 Task: Look for space in Gotenba, Japan from 15th August, 2023 to 20th August, 2023 for 1 adult in price range Rs.5000 to Rs.10000. Place can be private room with 1  bedroom having 1 bed and 1 bathroom. Property type can be house, flat, guest house, hotel. Booking option can be shelf check-in. Required host language is English.
Action: Mouse moved to (517, 116)
Screenshot: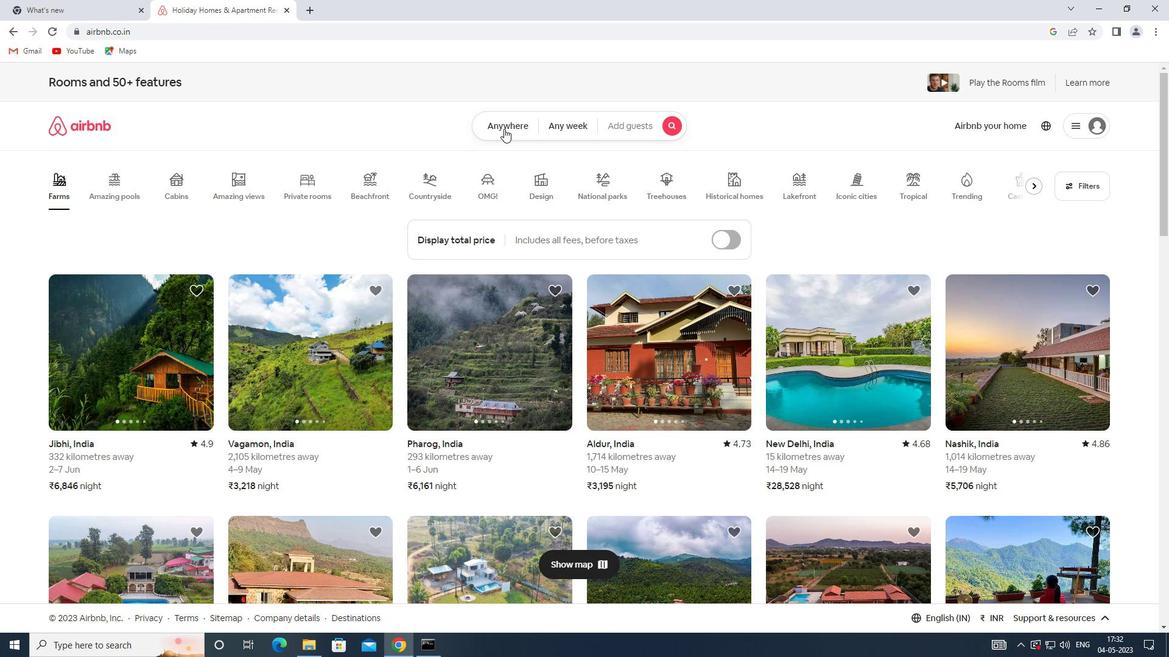 
Action: Mouse pressed left at (517, 116)
Screenshot: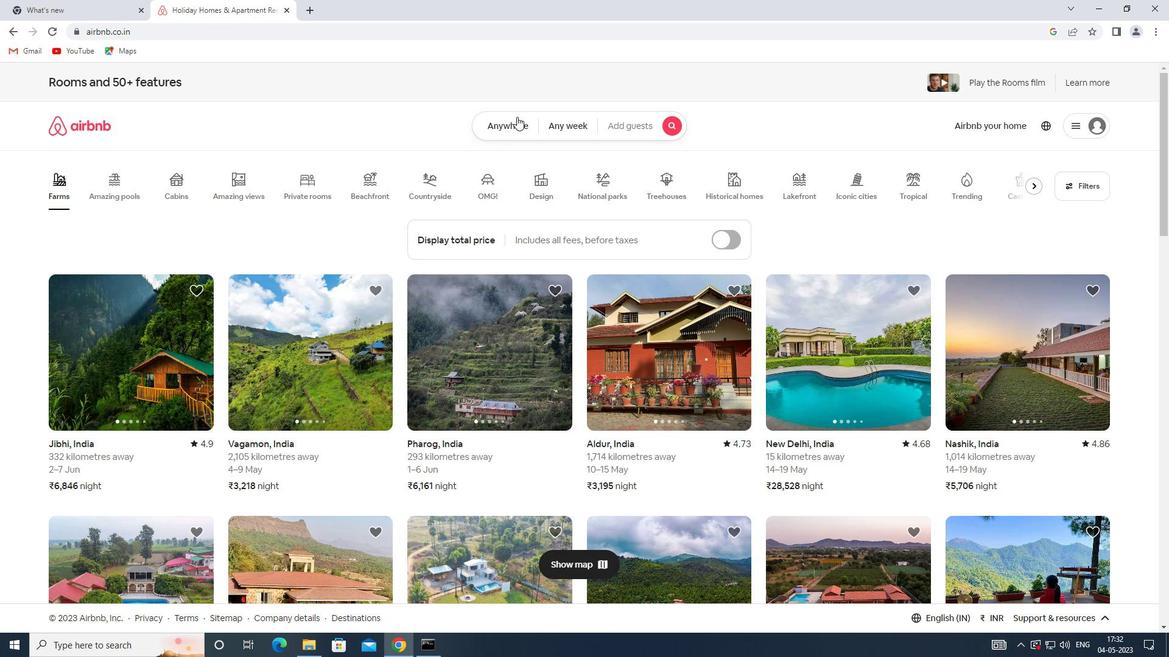 
Action: Mouse moved to (431, 169)
Screenshot: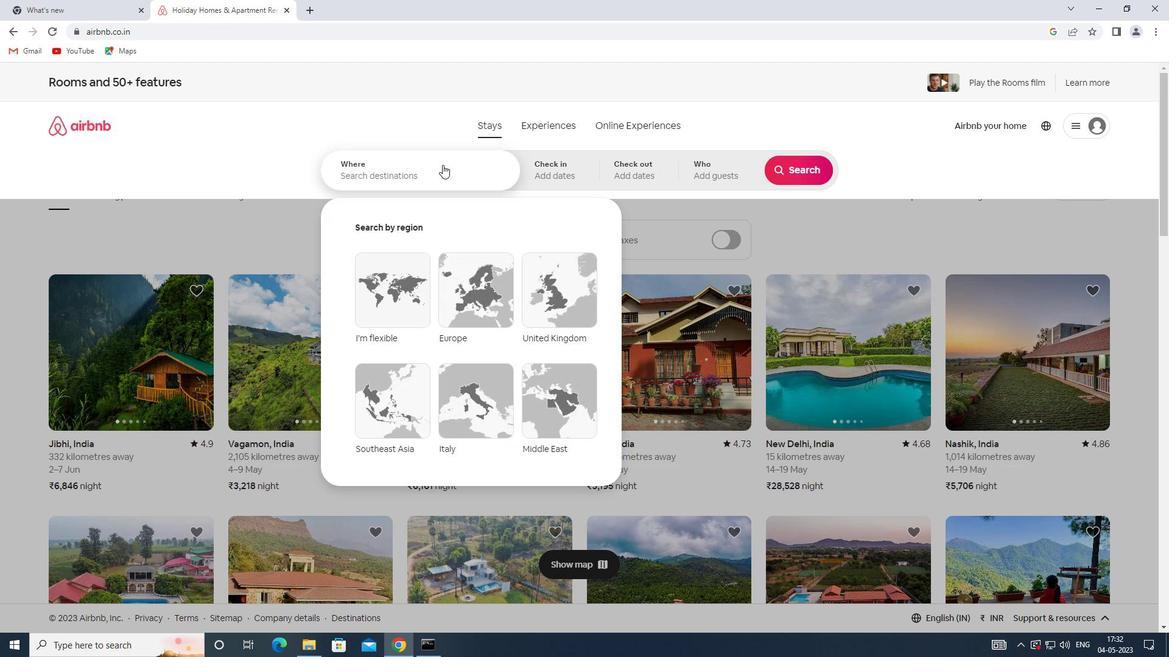 
Action: Mouse pressed left at (431, 169)
Screenshot: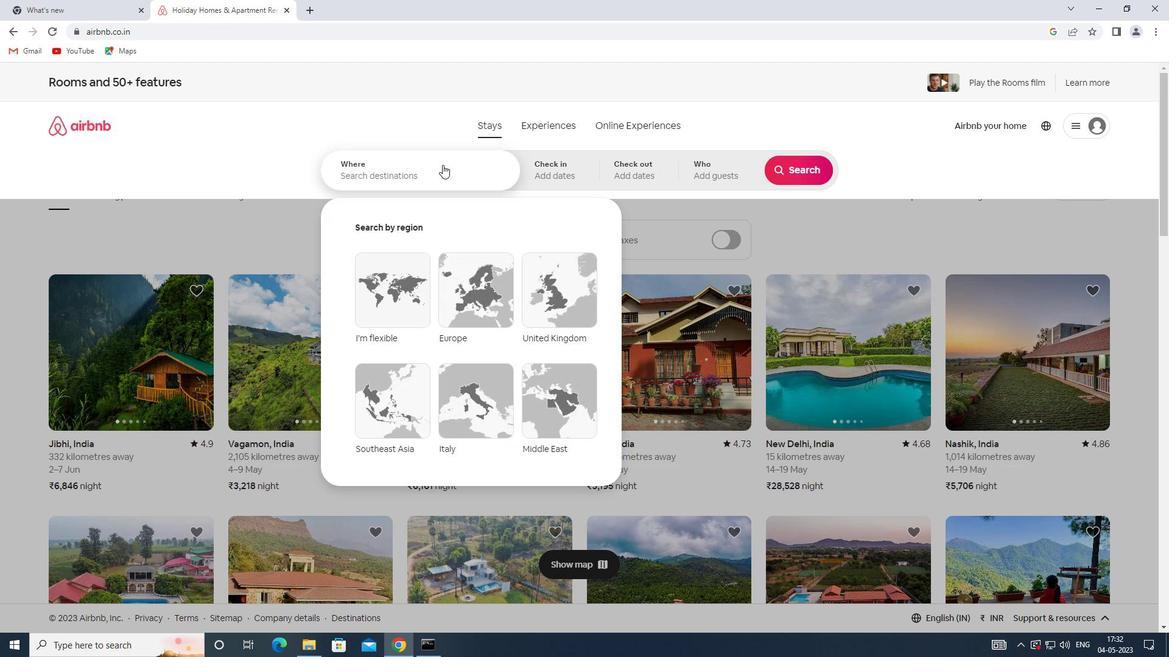 
Action: Key pressed <Key.shift><Key.shift><Key.shift><Key.shift><Key.shift><Key.shift><Key.shift><Key.shift><Key.shift><Key.shift><Key.shift><Key.shift><Key.shift>GOTENBA,<Key.shift>JAPAN
Screenshot: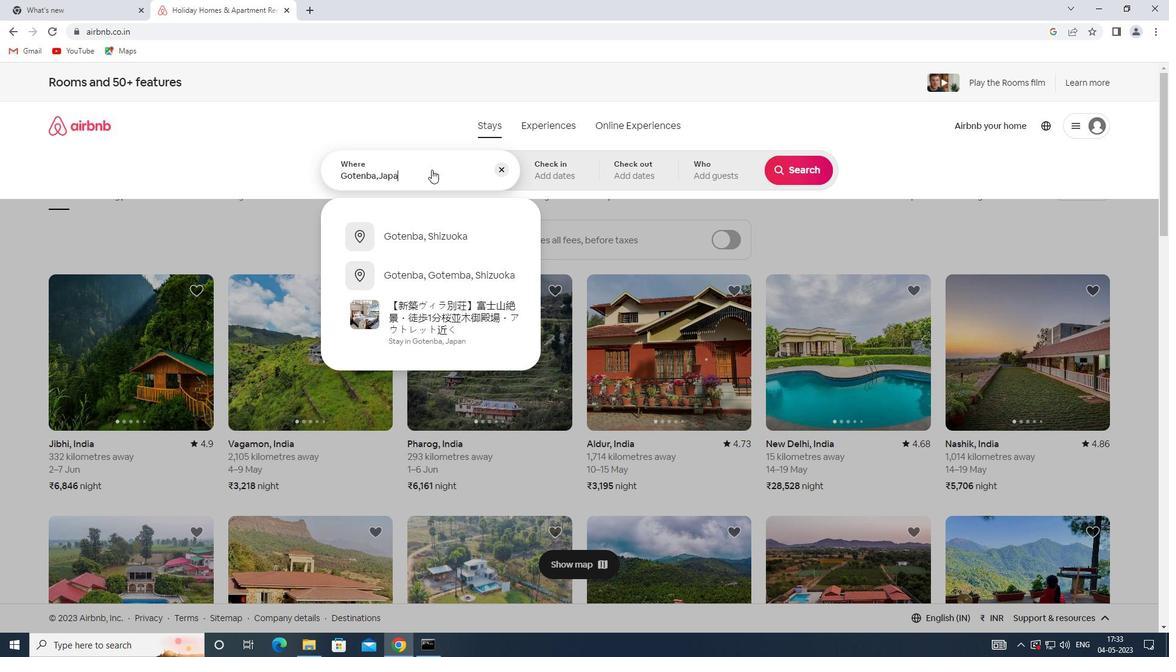 
Action: Mouse moved to (553, 160)
Screenshot: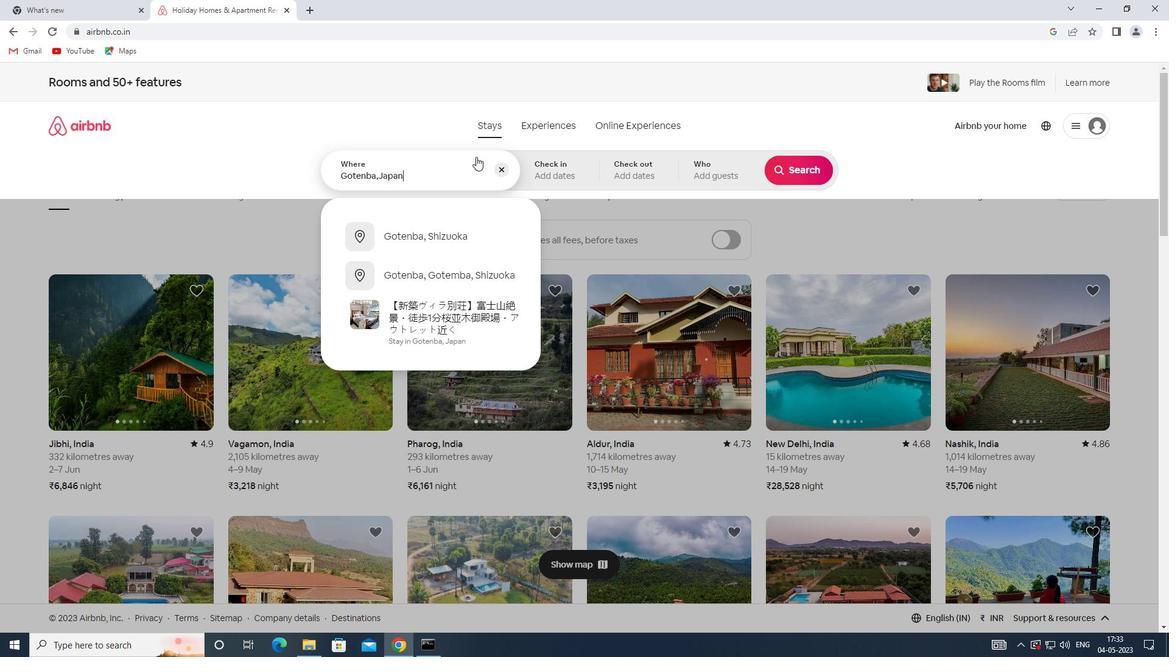 
Action: Mouse pressed left at (553, 160)
Screenshot: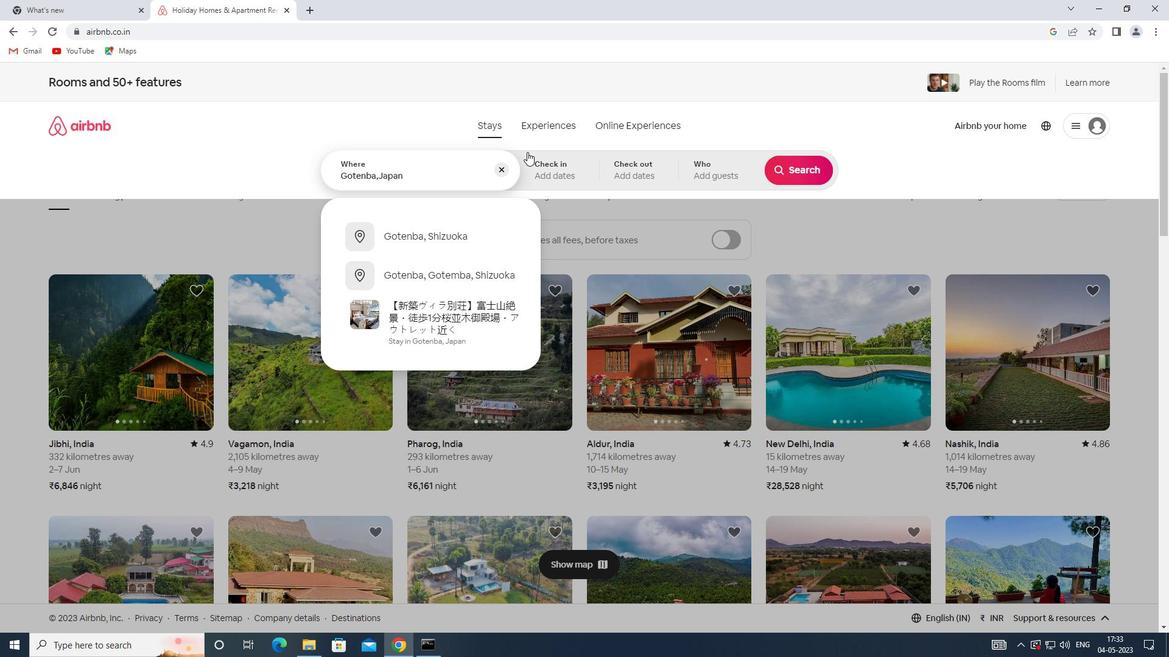 
Action: Mouse moved to (789, 265)
Screenshot: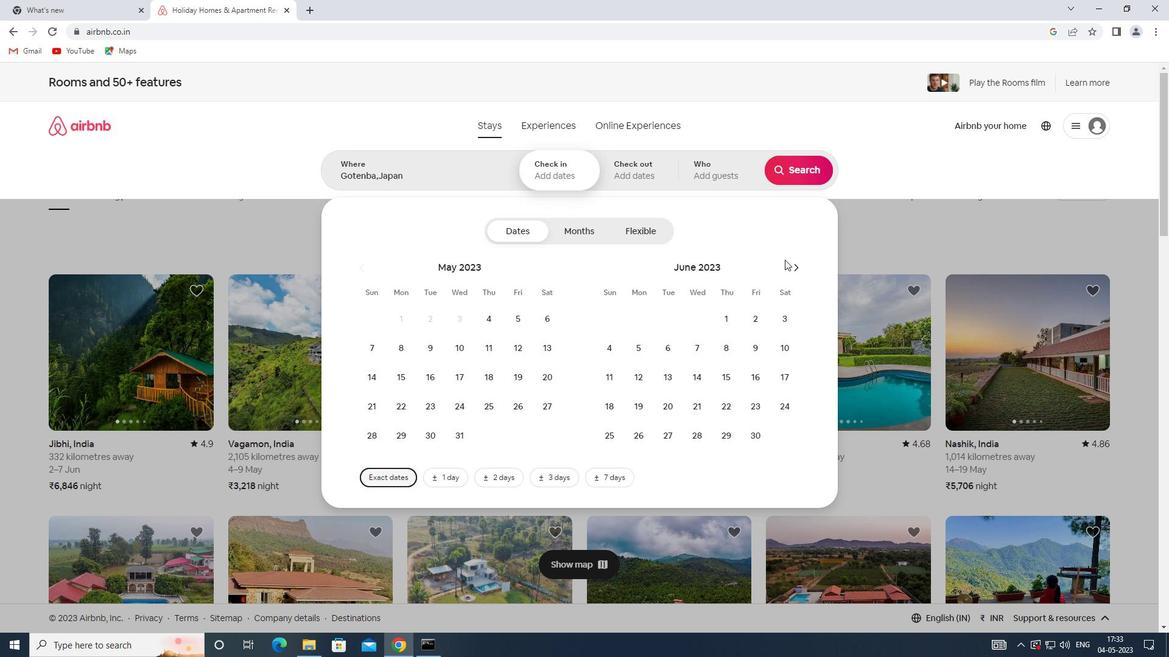 
Action: Mouse pressed left at (789, 265)
Screenshot: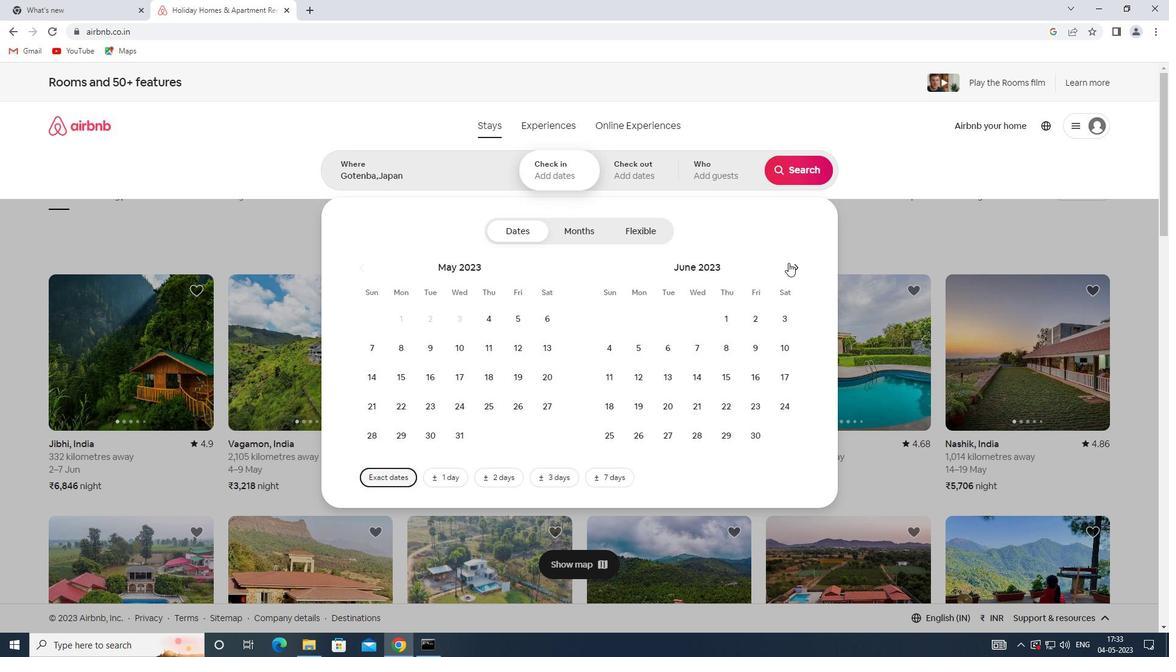 
Action: Mouse pressed left at (789, 265)
Screenshot: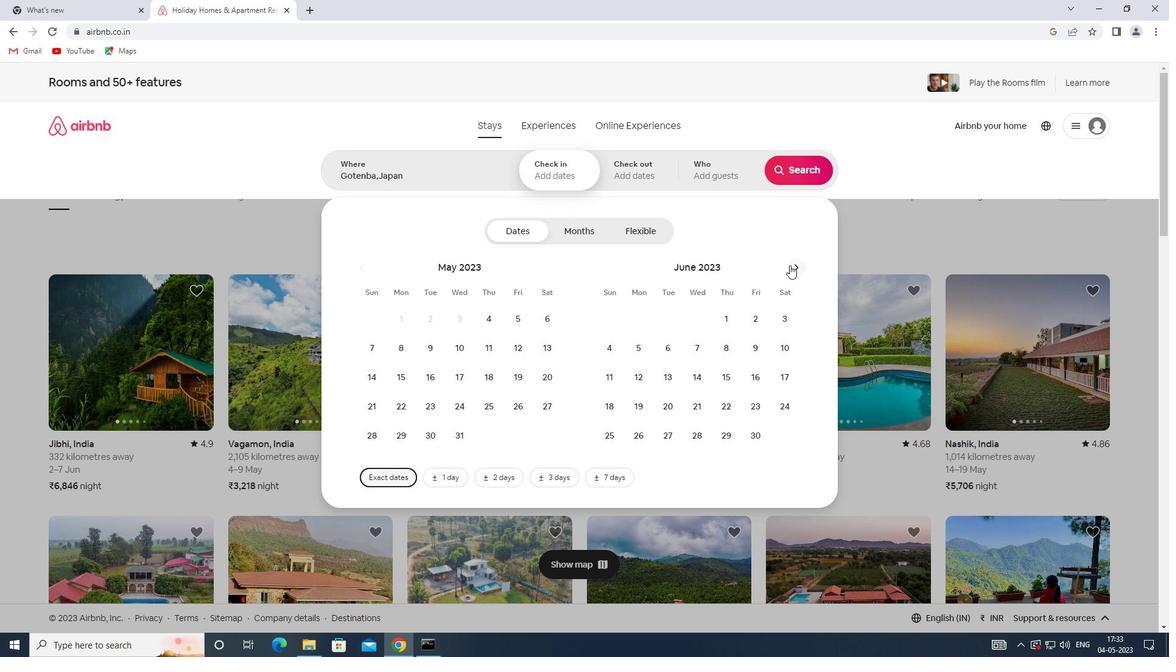 
Action: Mouse moved to (664, 372)
Screenshot: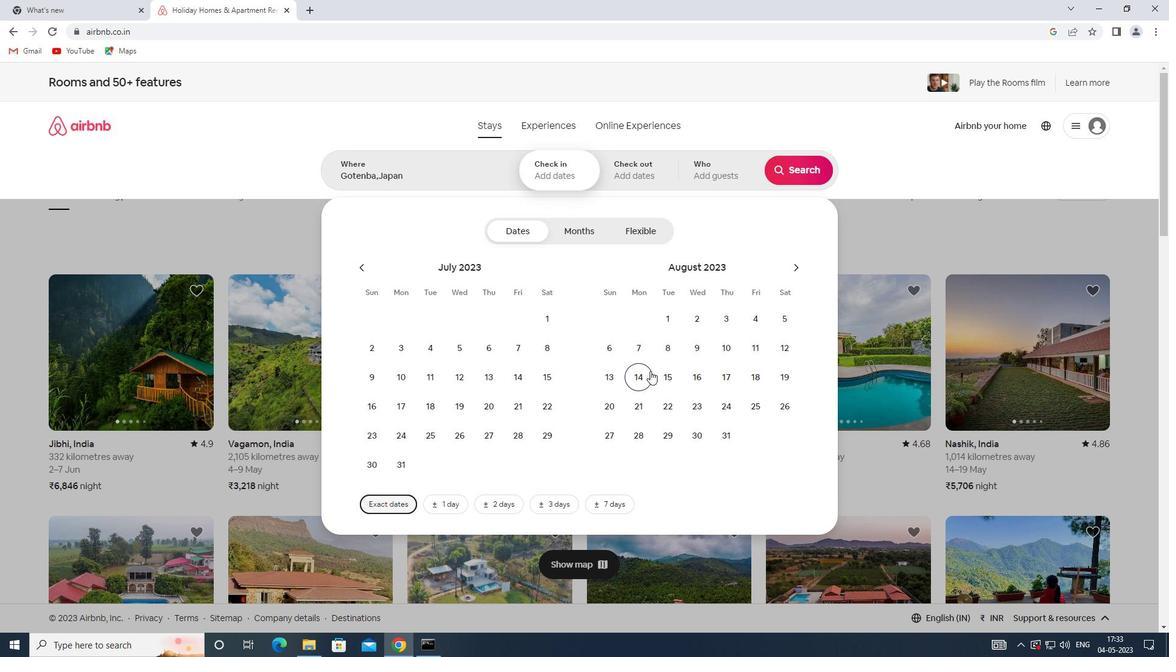 
Action: Mouse pressed left at (664, 372)
Screenshot: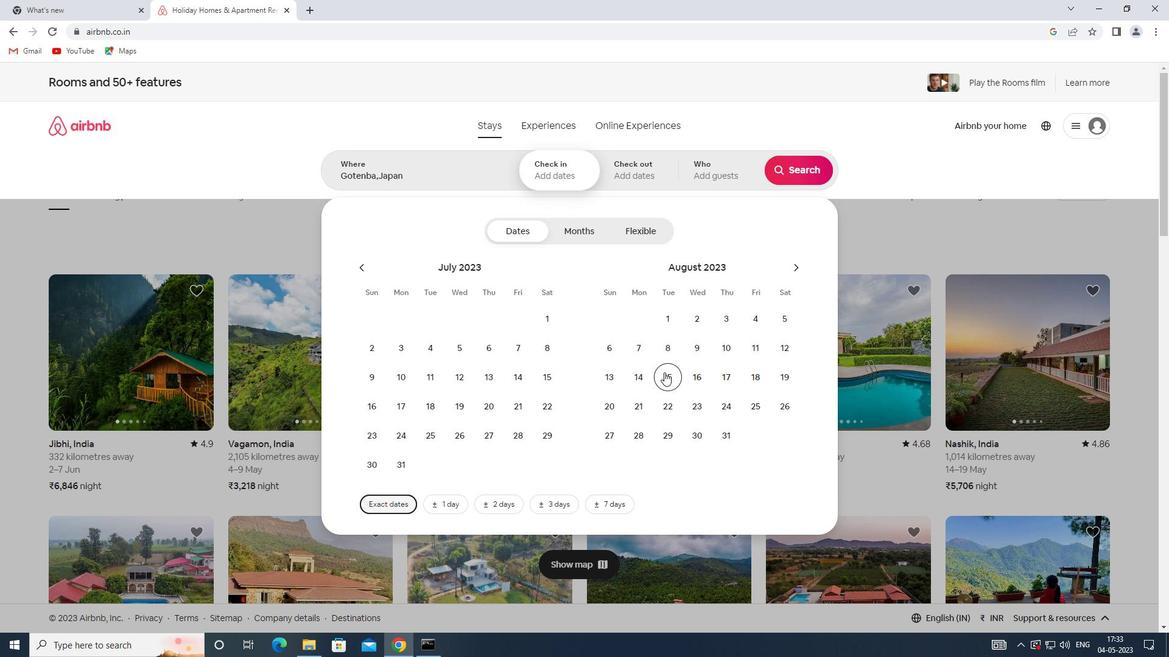 
Action: Mouse moved to (607, 401)
Screenshot: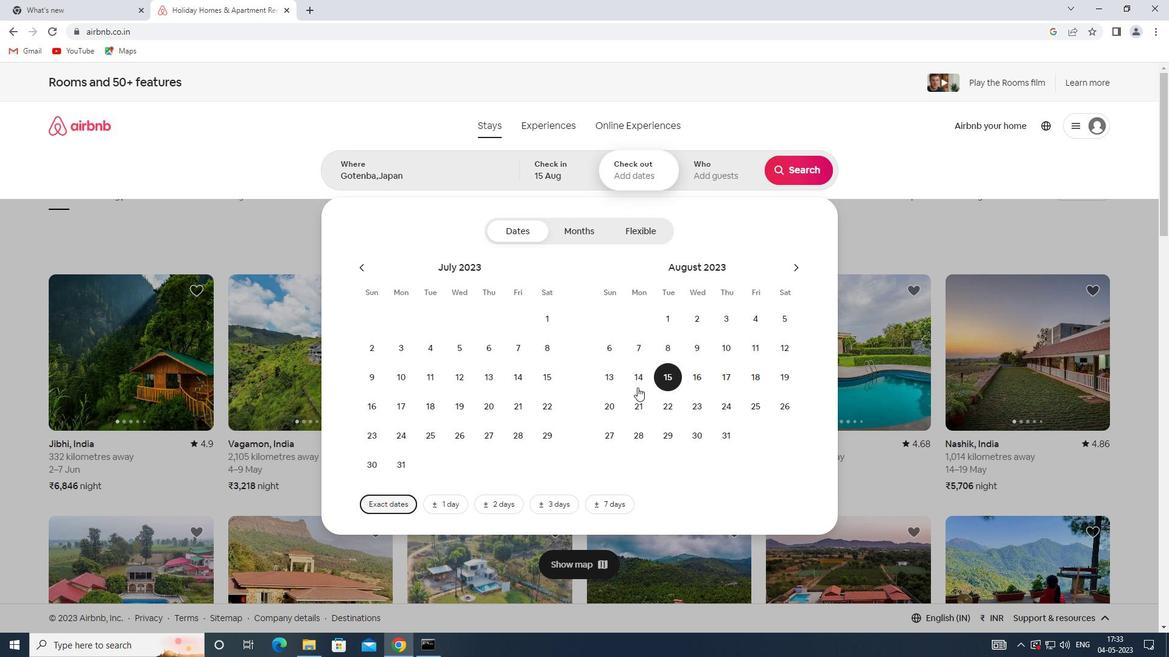 
Action: Mouse pressed left at (607, 401)
Screenshot: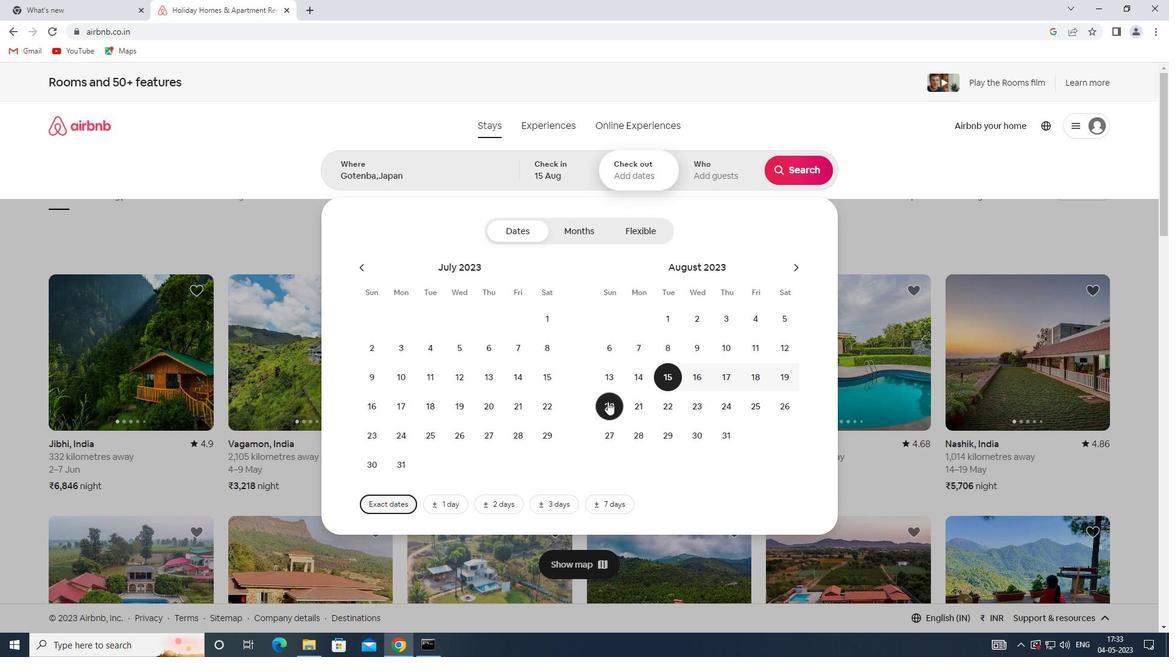 
Action: Mouse moved to (718, 169)
Screenshot: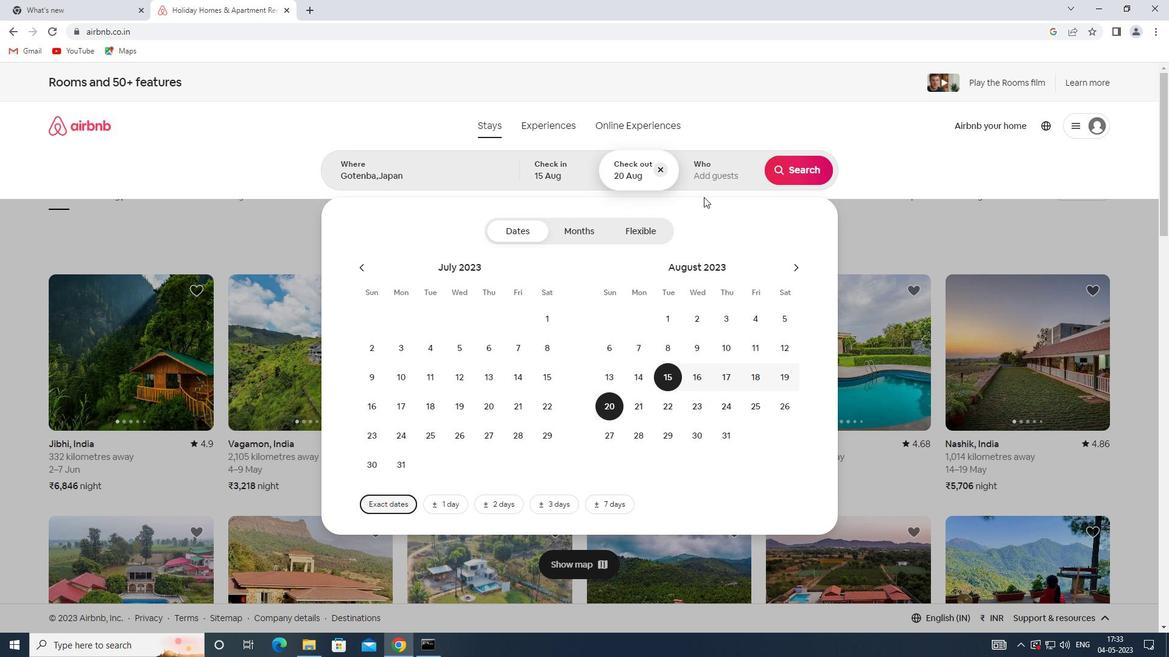 
Action: Mouse pressed left at (718, 169)
Screenshot: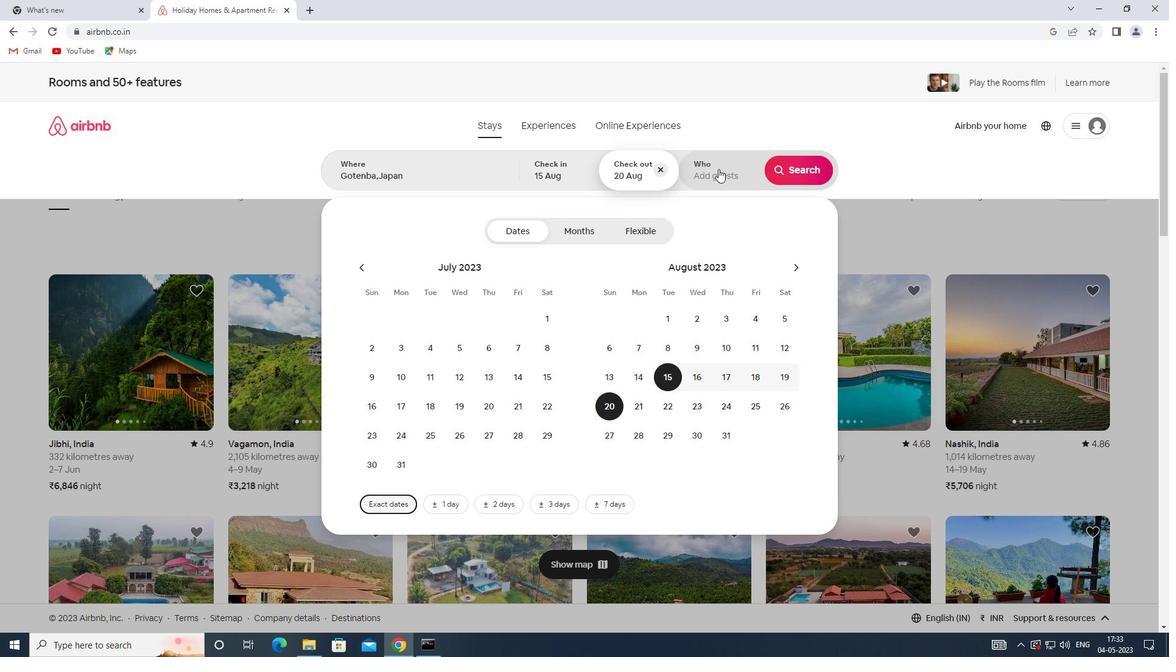 
Action: Mouse moved to (799, 238)
Screenshot: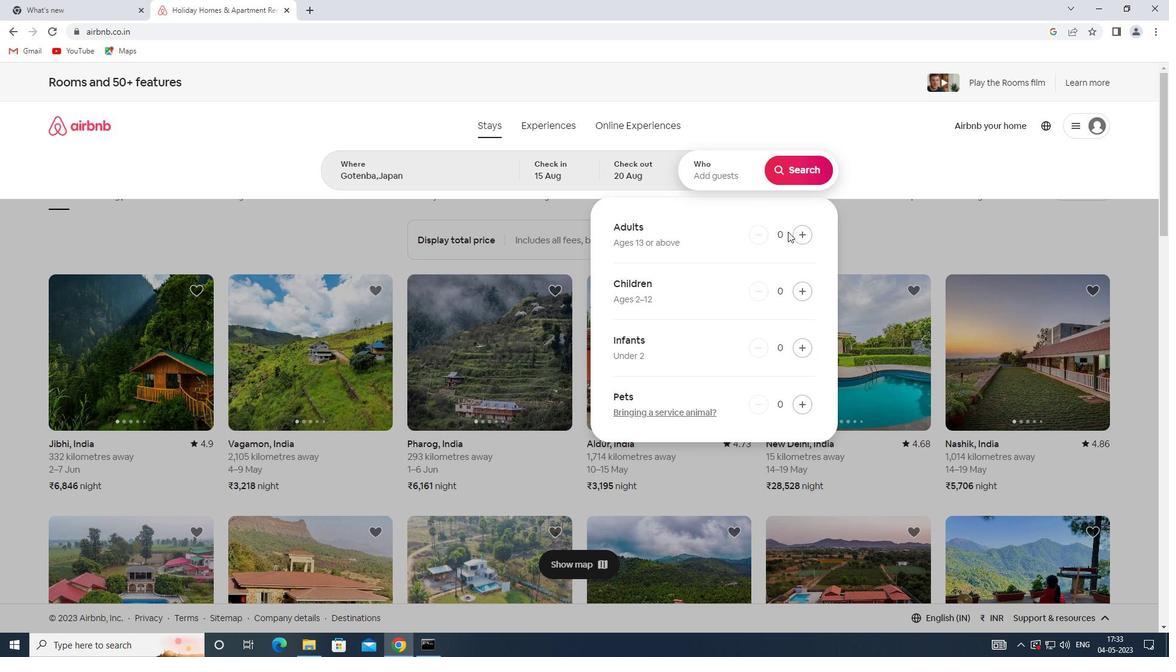 
Action: Mouse pressed left at (799, 238)
Screenshot: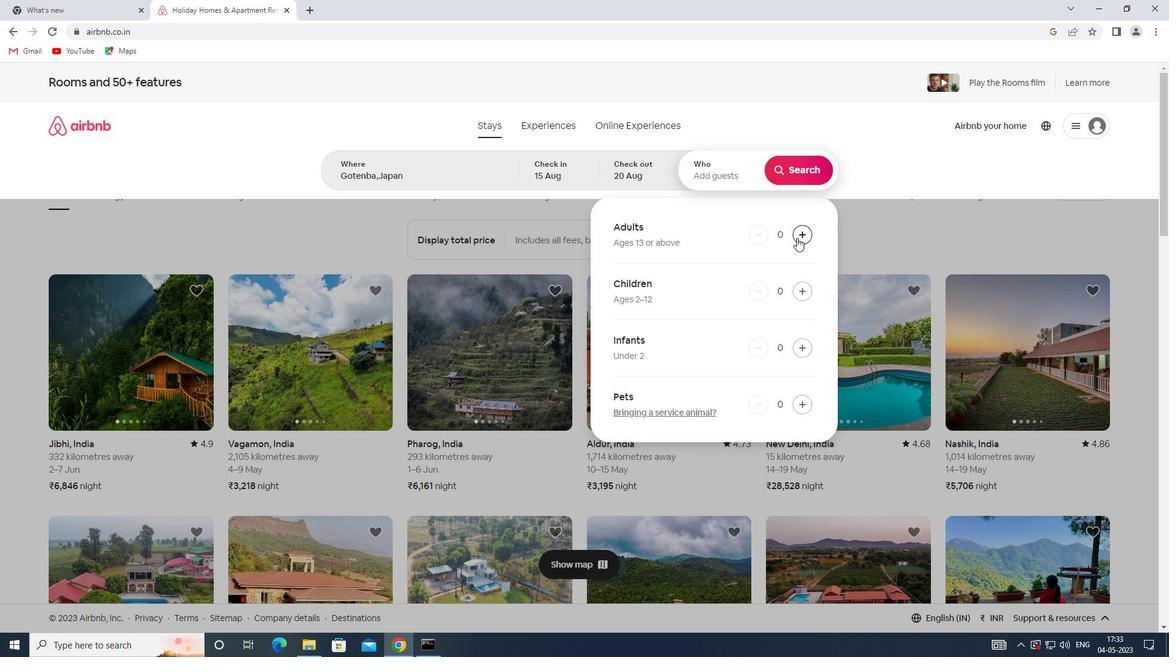 
Action: Mouse moved to (800, 173)
Screenshot: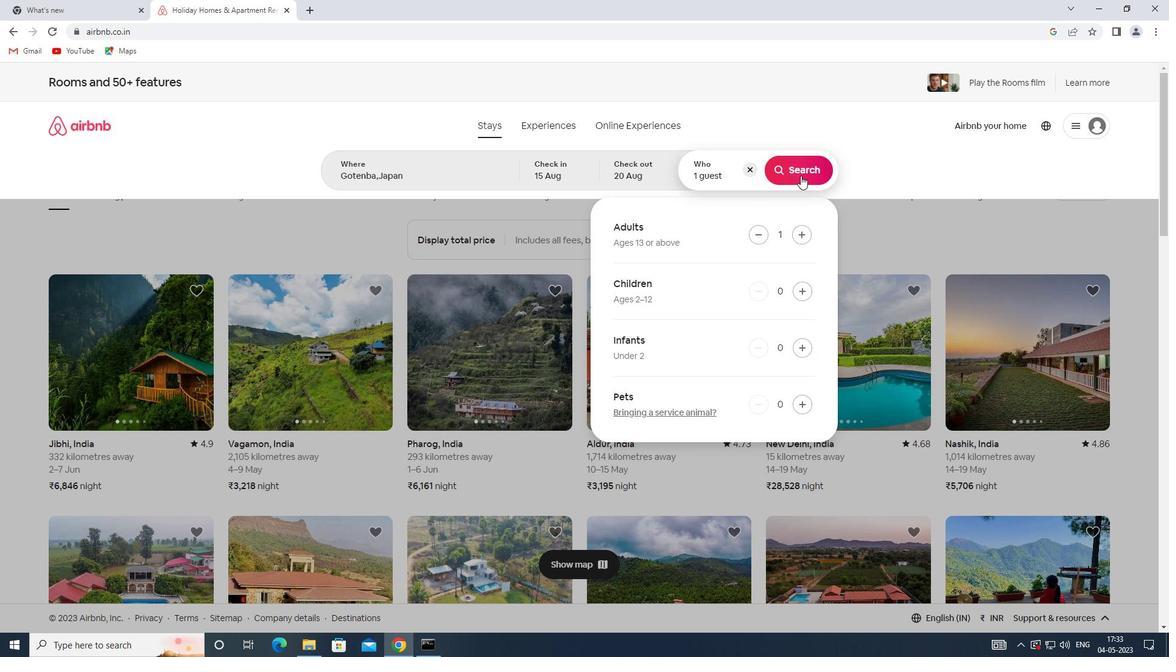 
Action: Mouse pressed left at (800, 173)
Screenshot: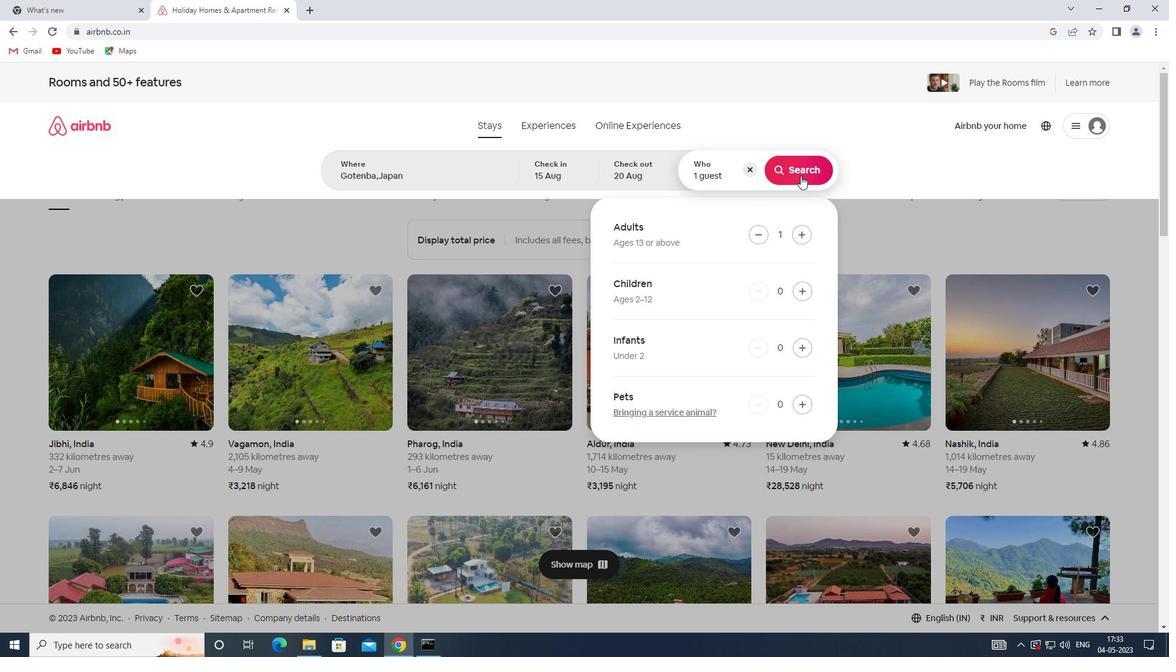 
Action: Mouse moved to (1099, 131)
Screenshot: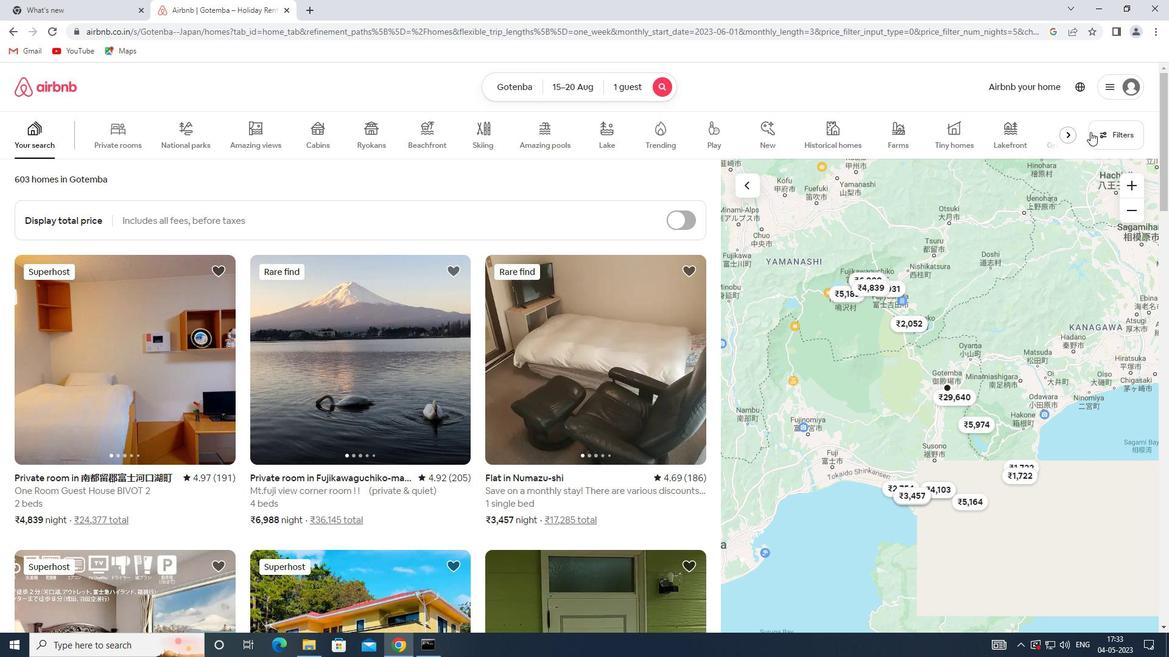
Action: Mouse pressed left at (1099, 131)
Screenshot: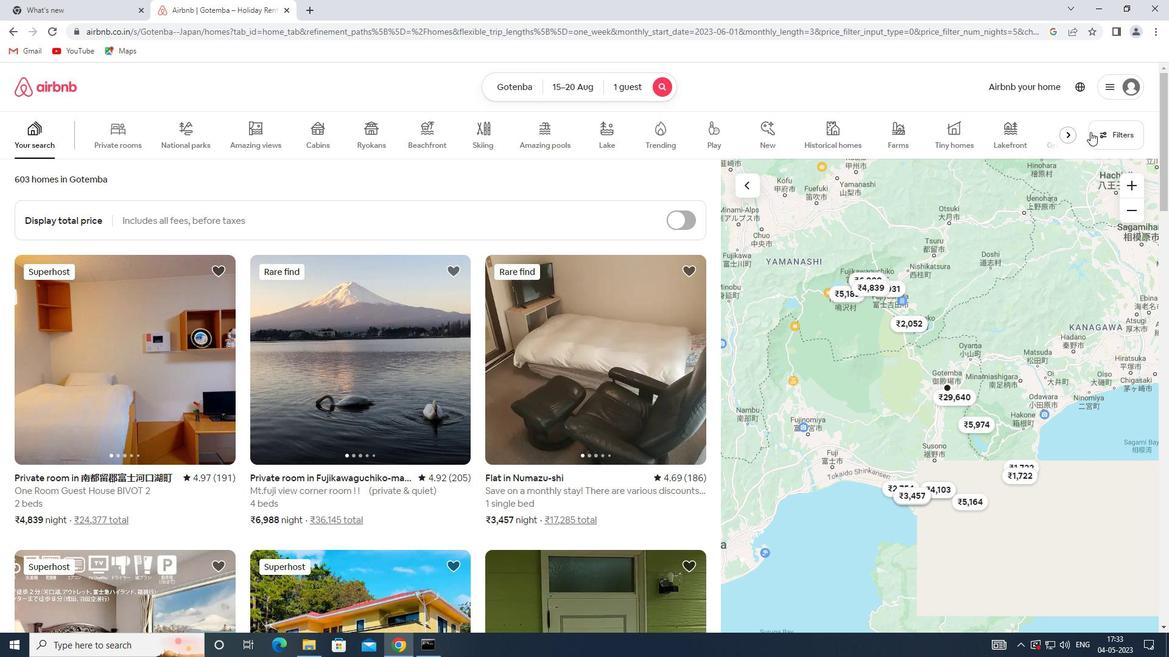 
Action: Mouse moved to (428, 289)
Screenshot: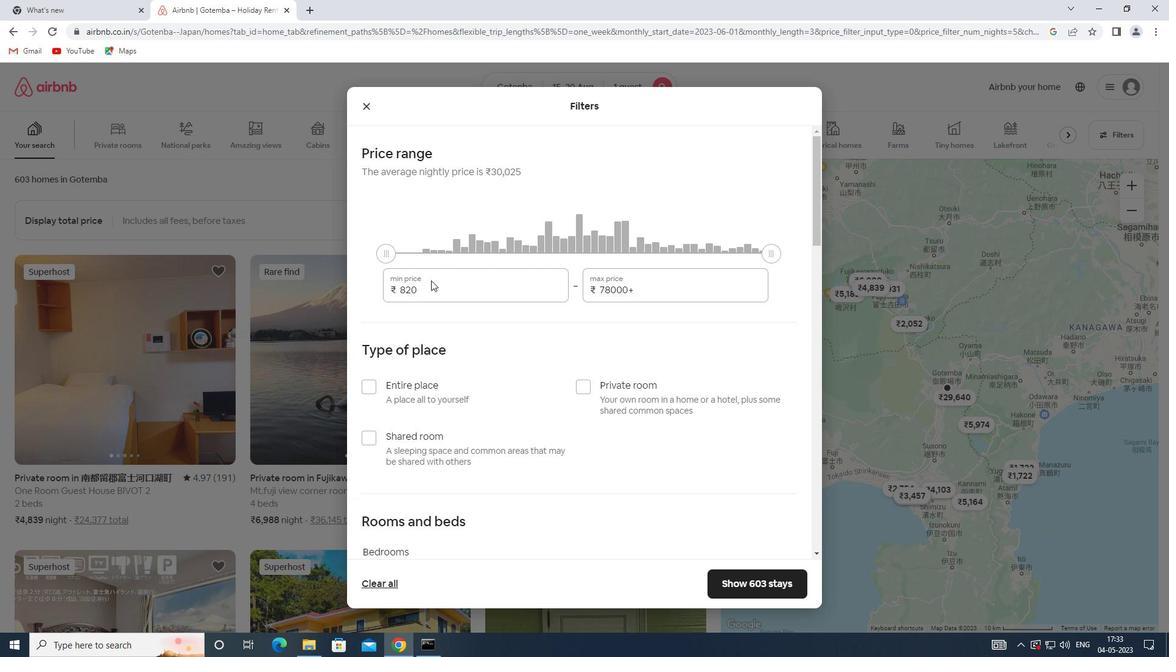 
Action: Mouse pressed left at (428, 289)
Screenshot: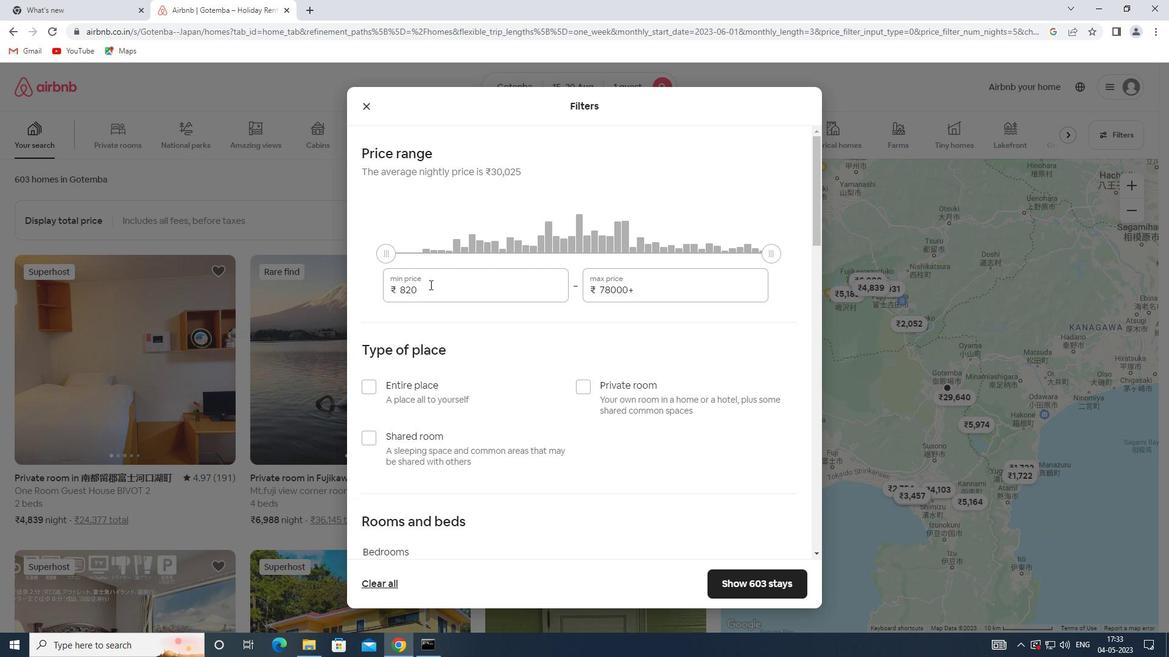 
Action: Mouse moved to (367, 290)
Screenshot: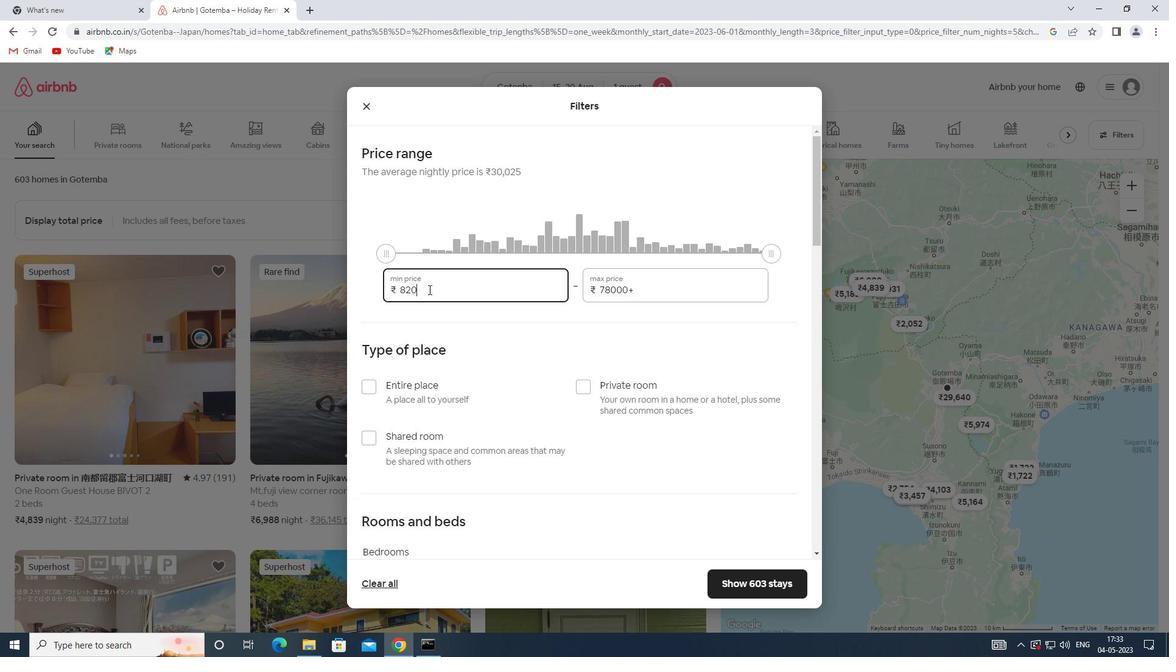 
Action: Key pressed 5000
Screenshot: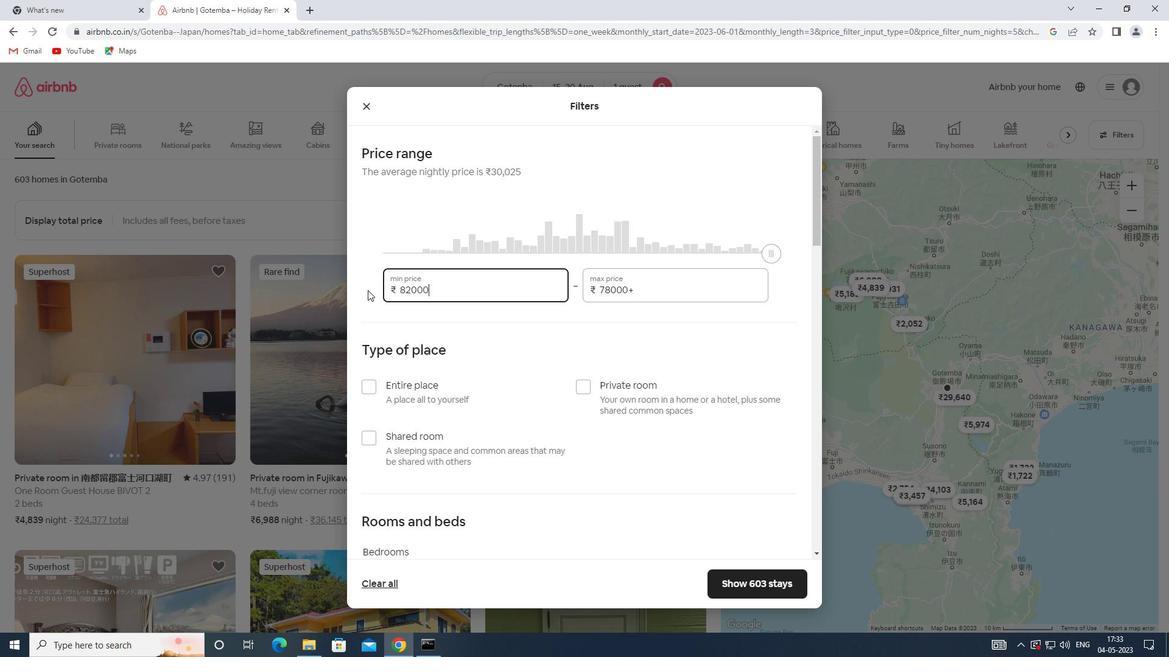 
Action: Mouse moved to (447, 285)
Screenshot: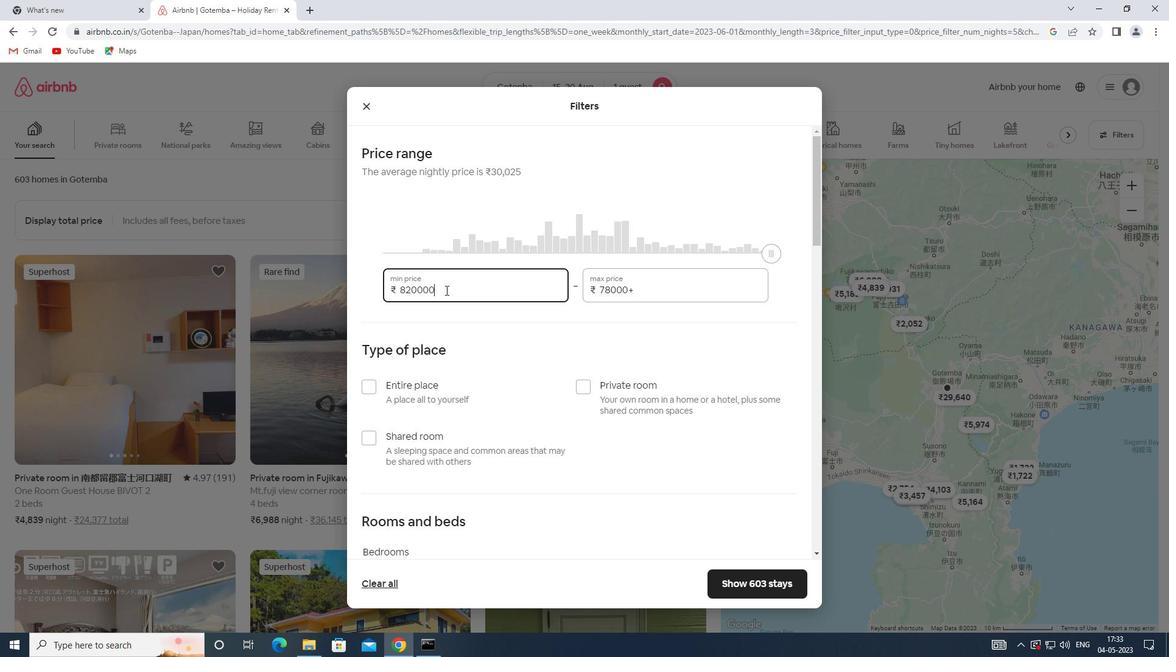 
Action: Mouse pressed left at (447, 285)
Screenshot: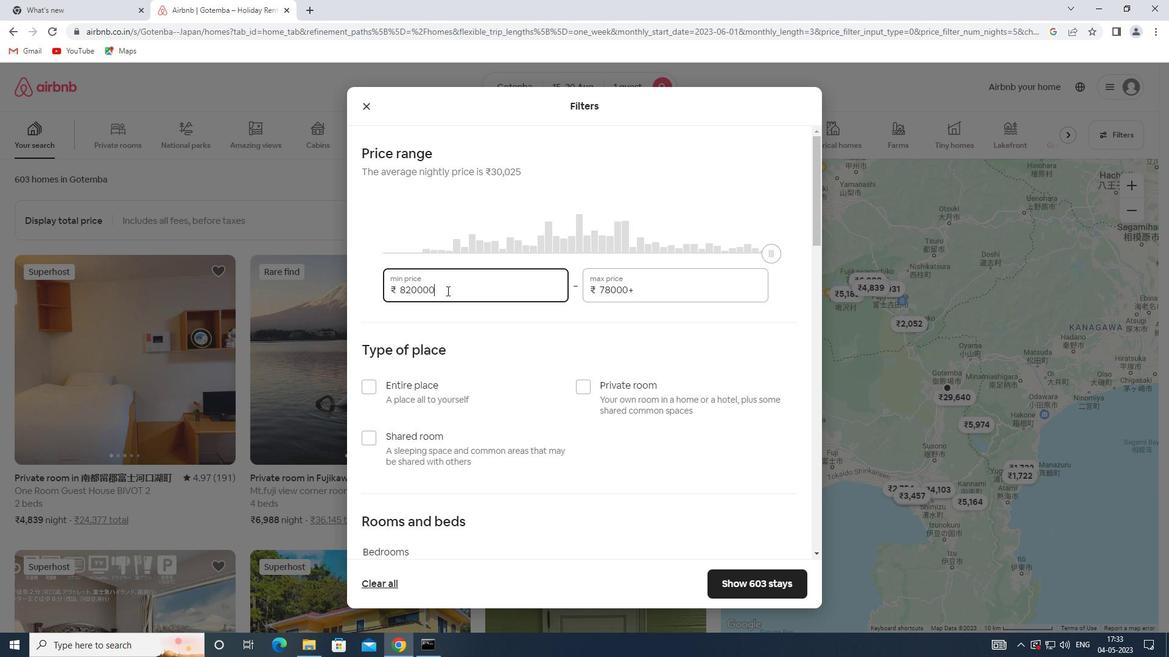 
Action: Mouse moved to (384, 284)
Screenshot: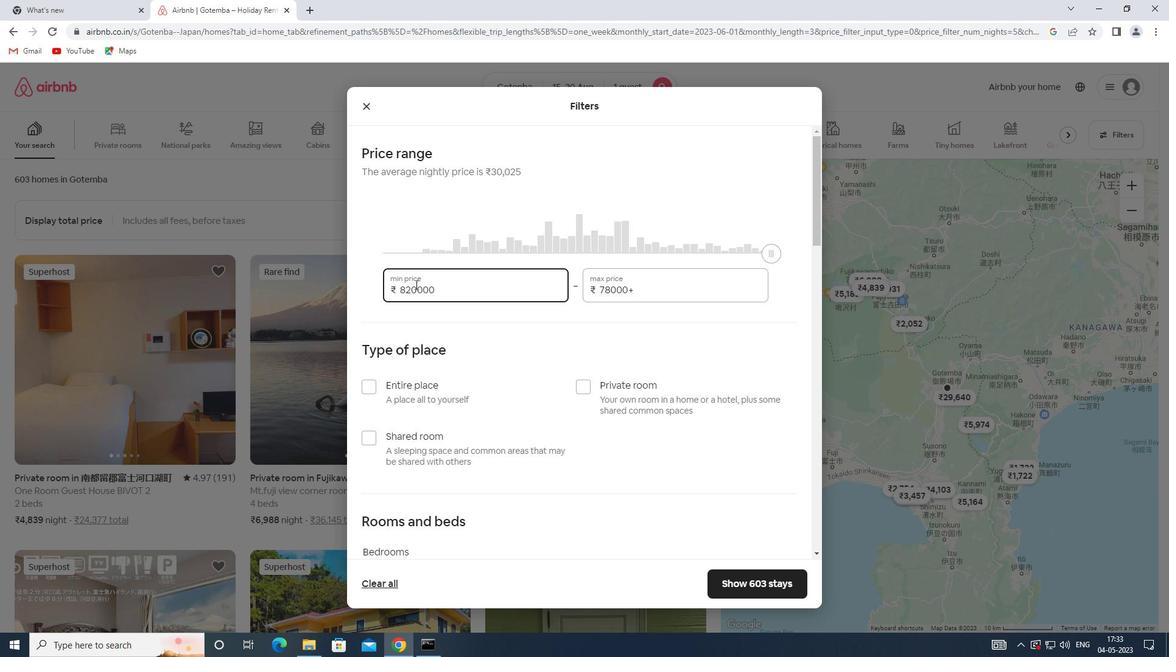 
Action: Key pressed 5000
Screenshot: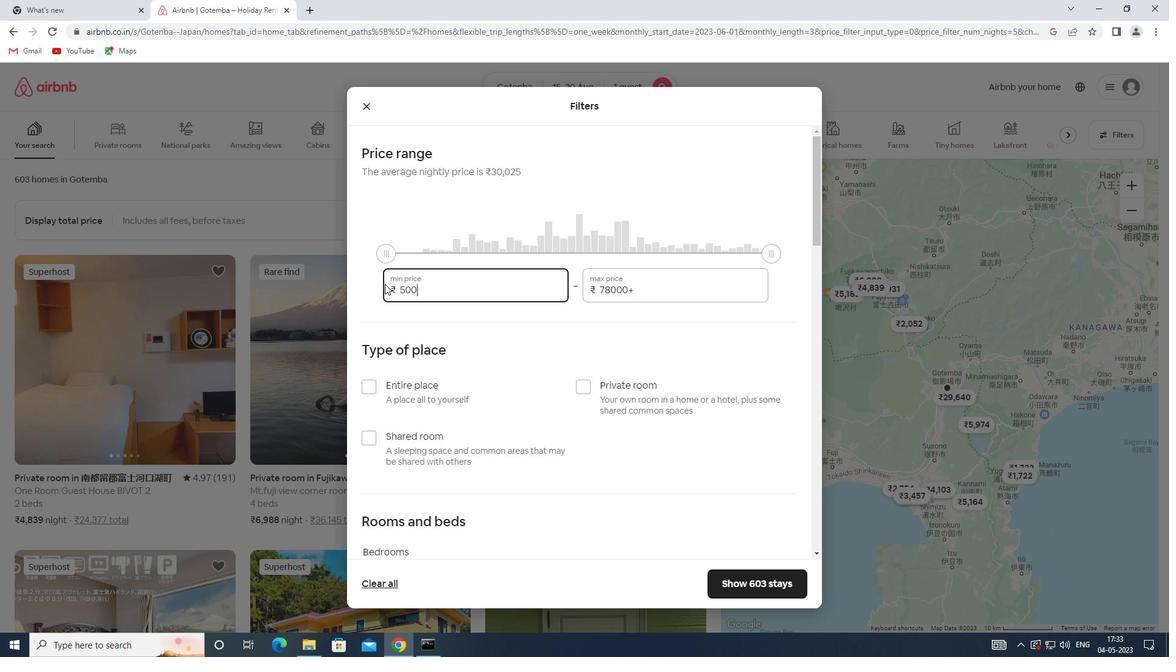 
Action: Mouse moved to (640, 291)
Screenshot: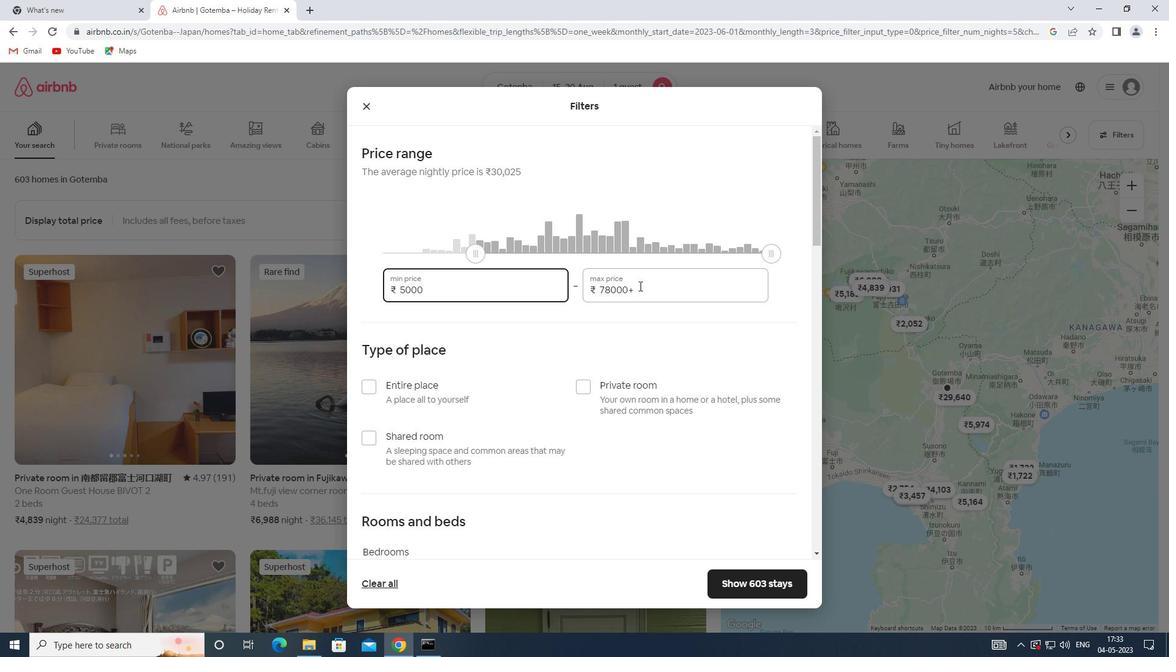 
Action: Mouse pressed left at (640, 291)
Screenshot: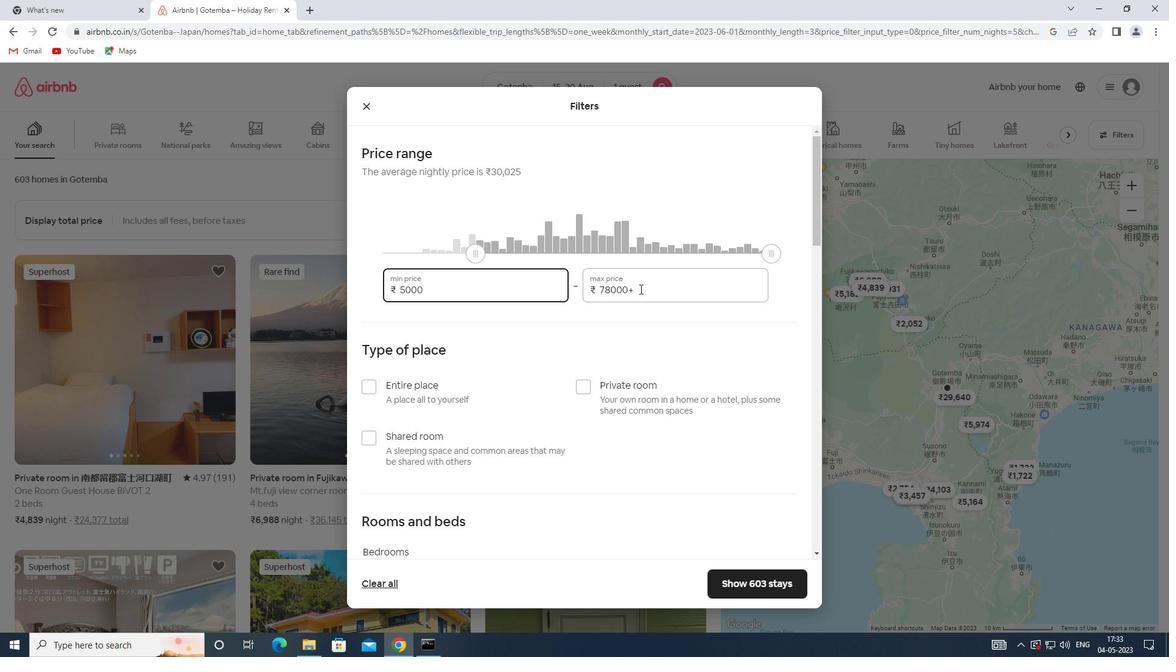 
Action: Mouse moved to (560, 291)
Screenshot: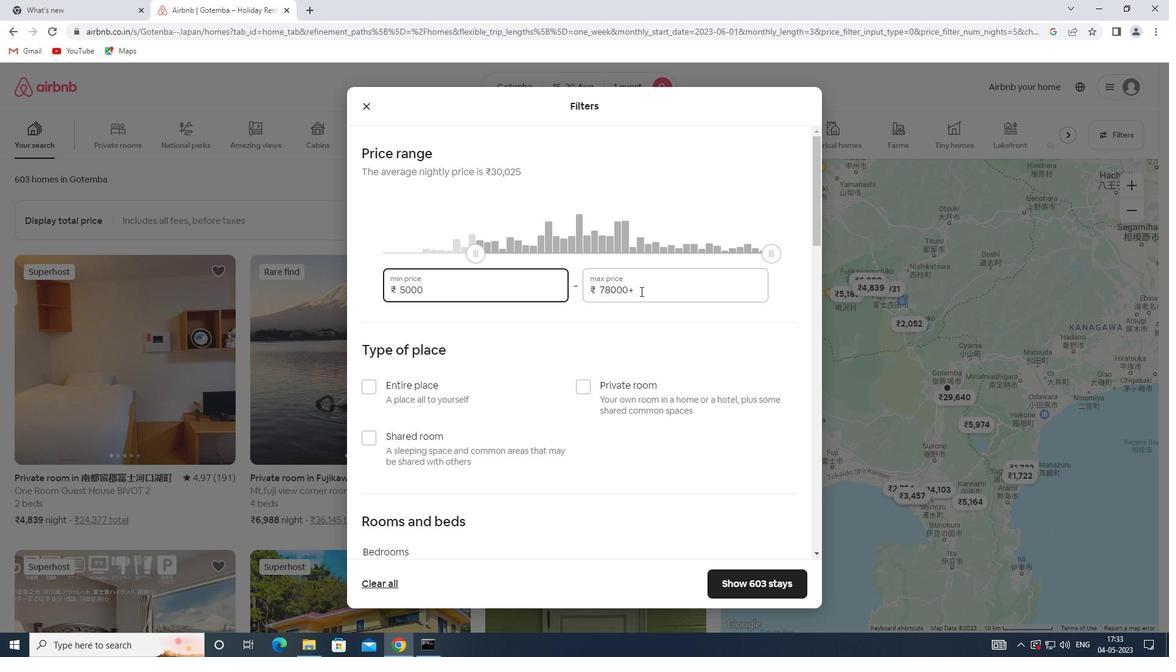 
Action: Key pressed 10000
Screenshot: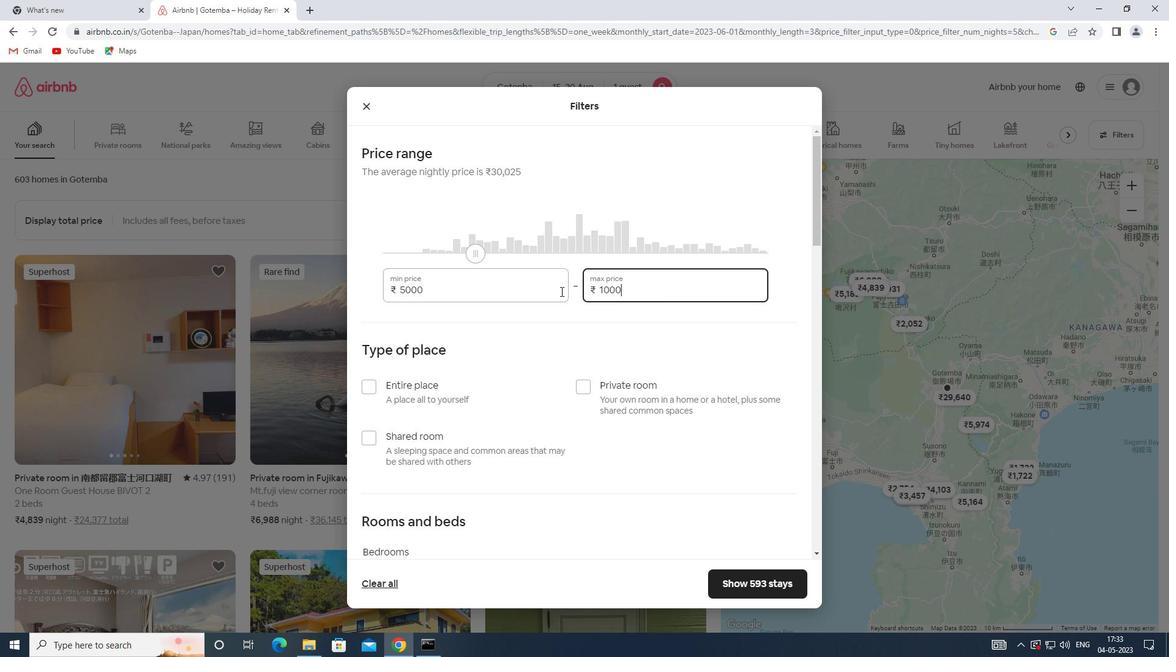 
Action: Mouse scrolled (560, 291) with delta (0, 0)
Screenshot: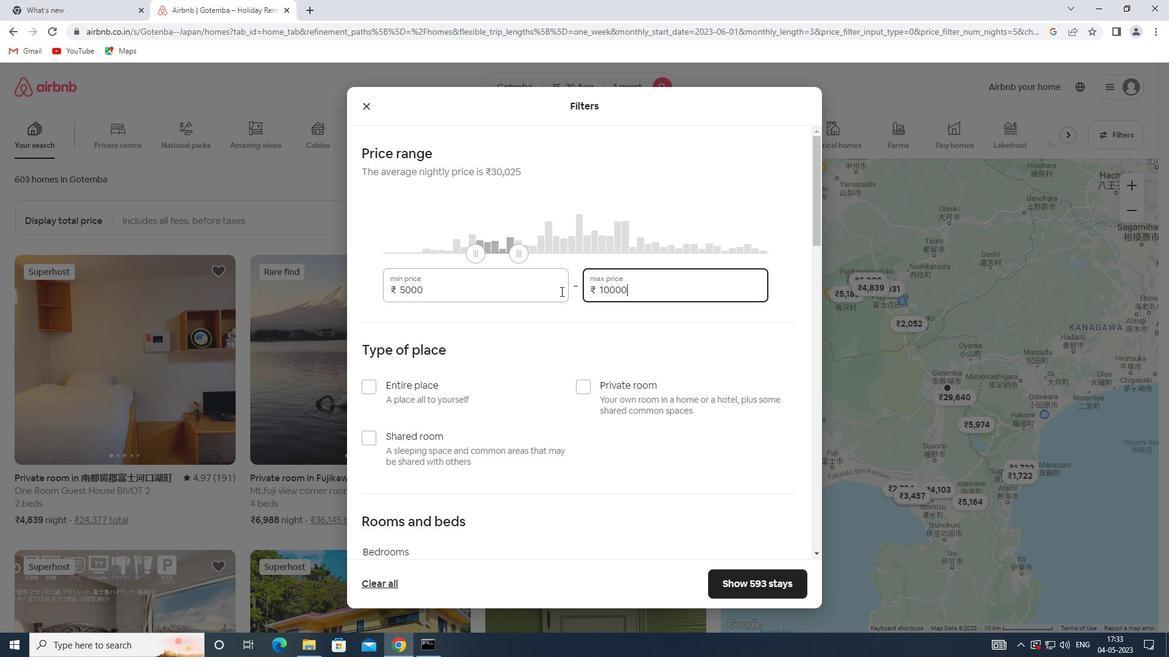 
Action: Mouse moved to (580, 322)
Screenshot: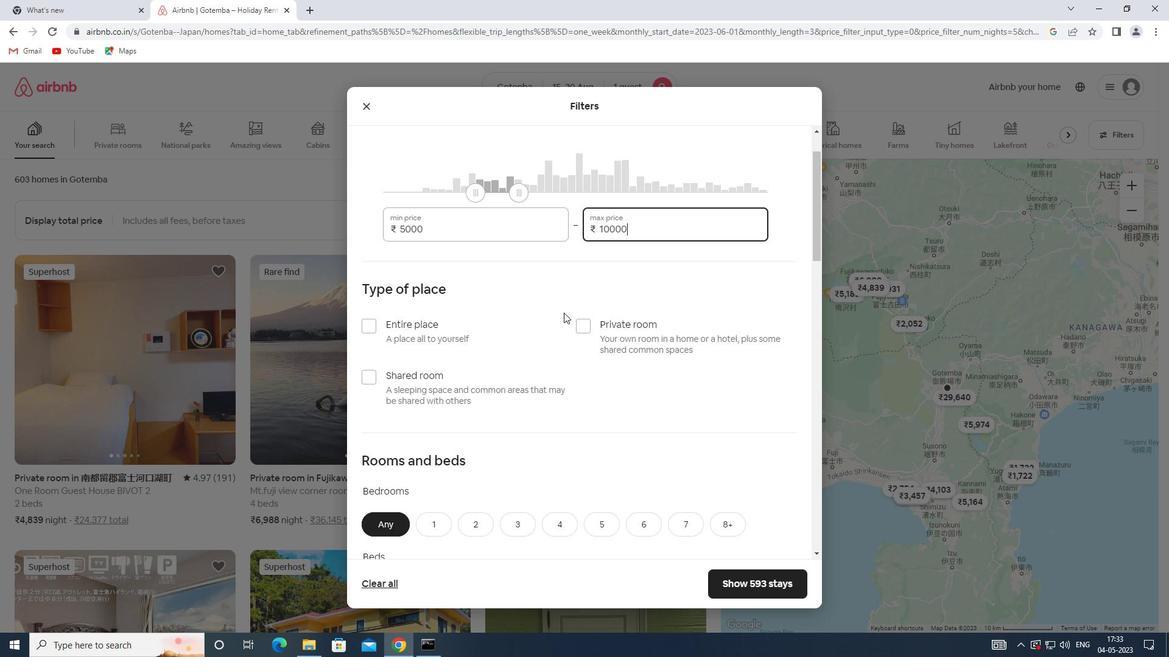 
Action: Mouse pressed left at (580, 322)
Screenshot: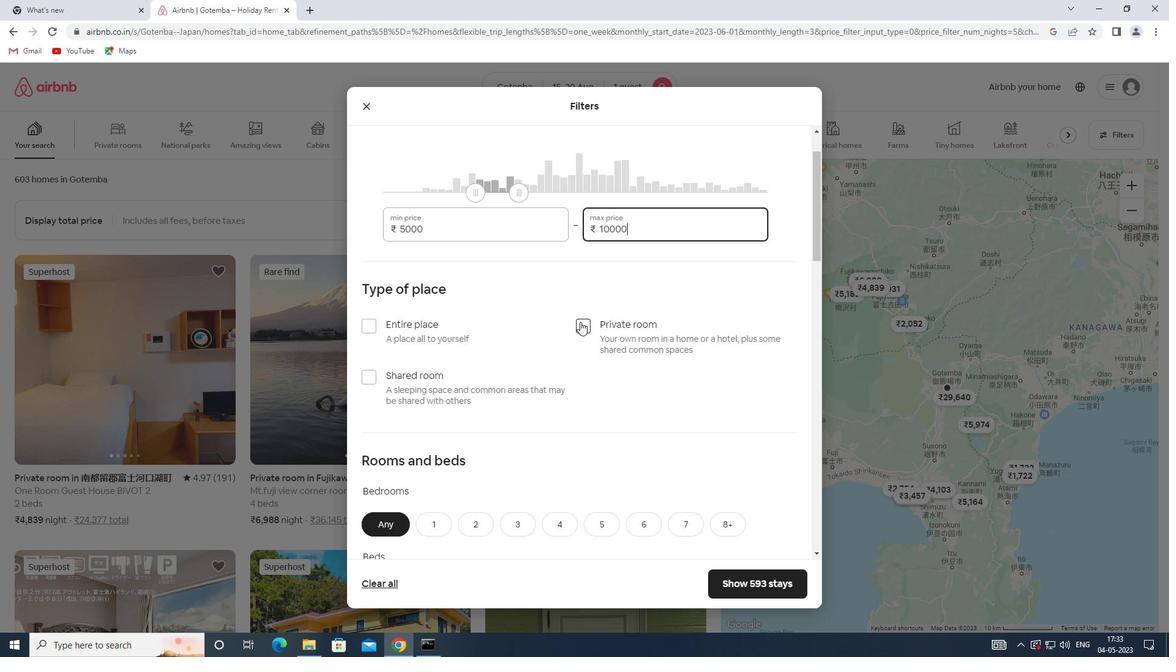 
Action: Mouse scrolled (580, 321) with delta (0, 0)
Screenshot: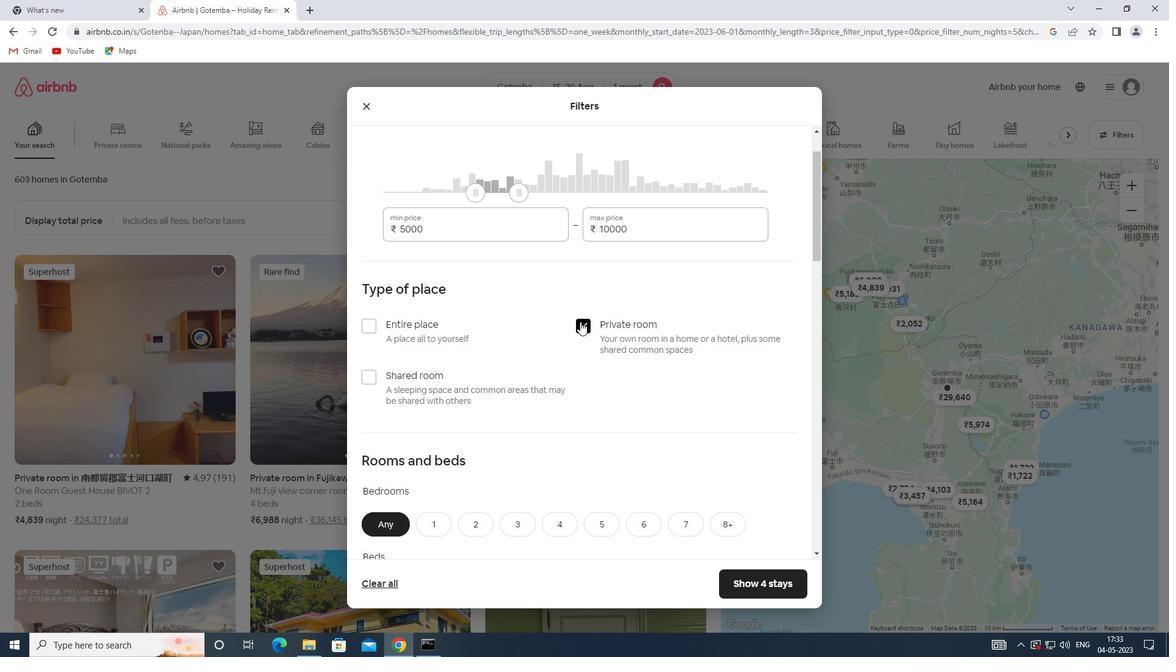 
Action: Mouse scrolled (580, 321) with delta (0, 0)
Screenshot: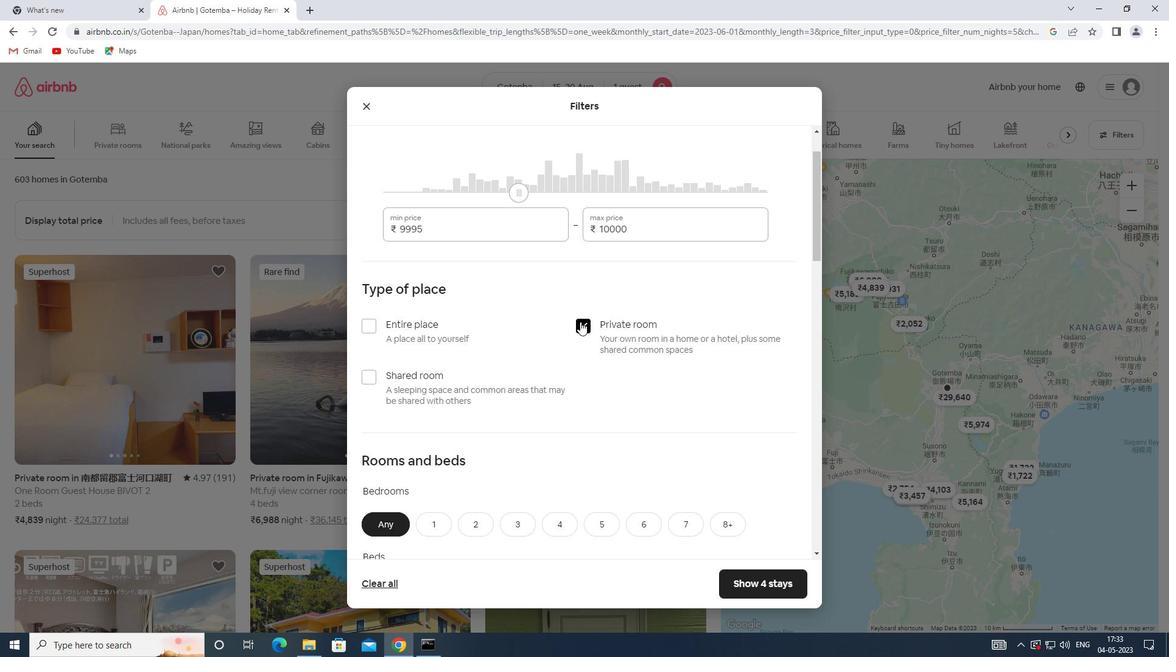 
Action: Mouse moved to (422, 398)
Screenshot: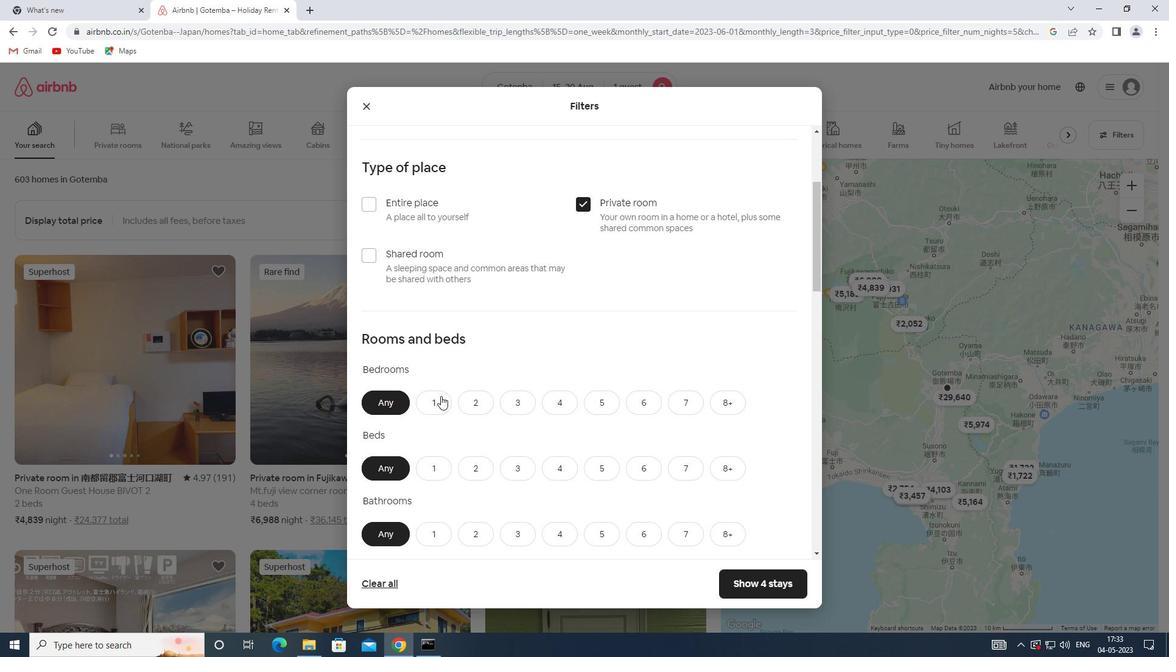 
Action: Mouse pressed left at (422, 398)
Screenshot: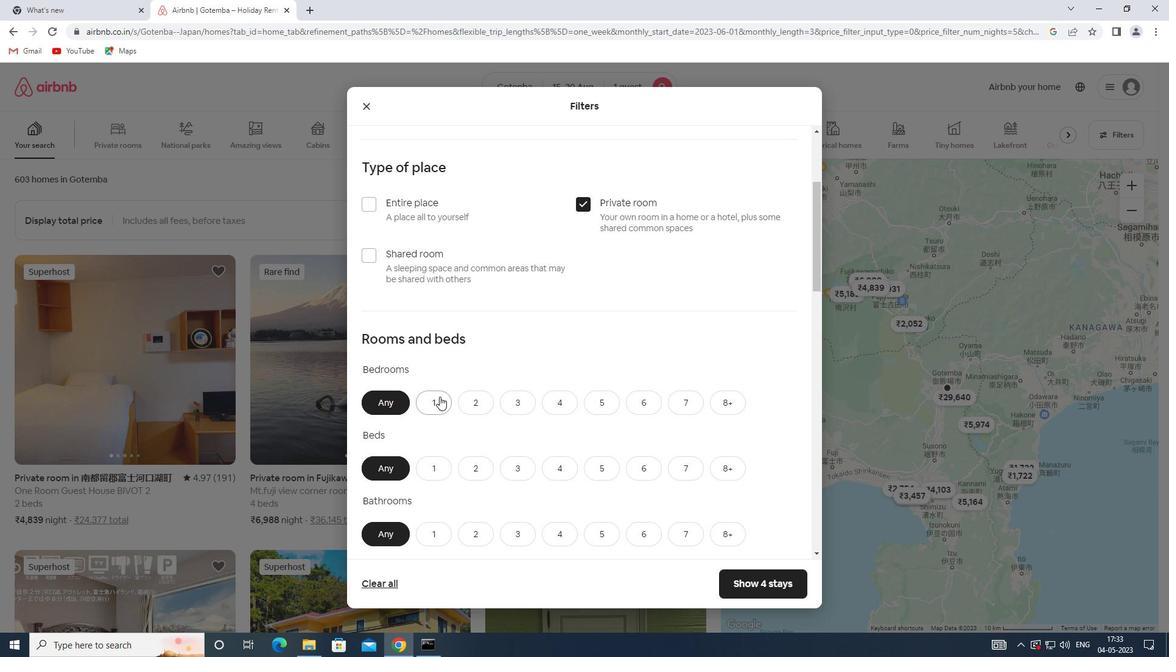 
Action: Mouse moved to (439, 461)
Screenshot: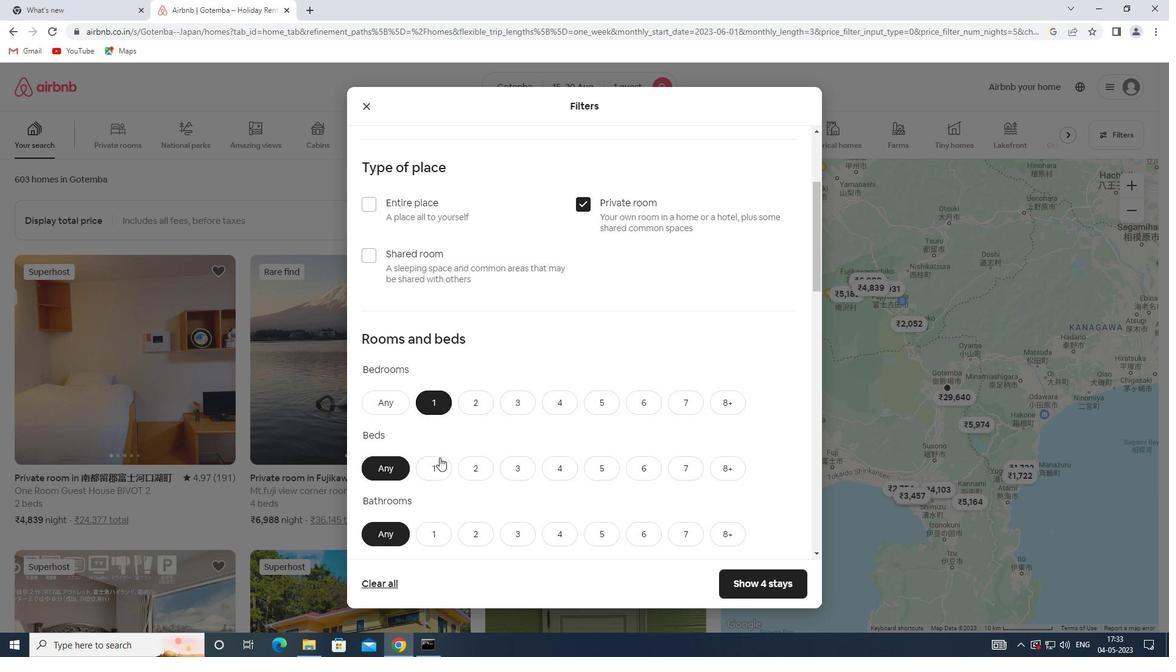 
Action: Mouse pressed left at (439, 461)
Screenshot: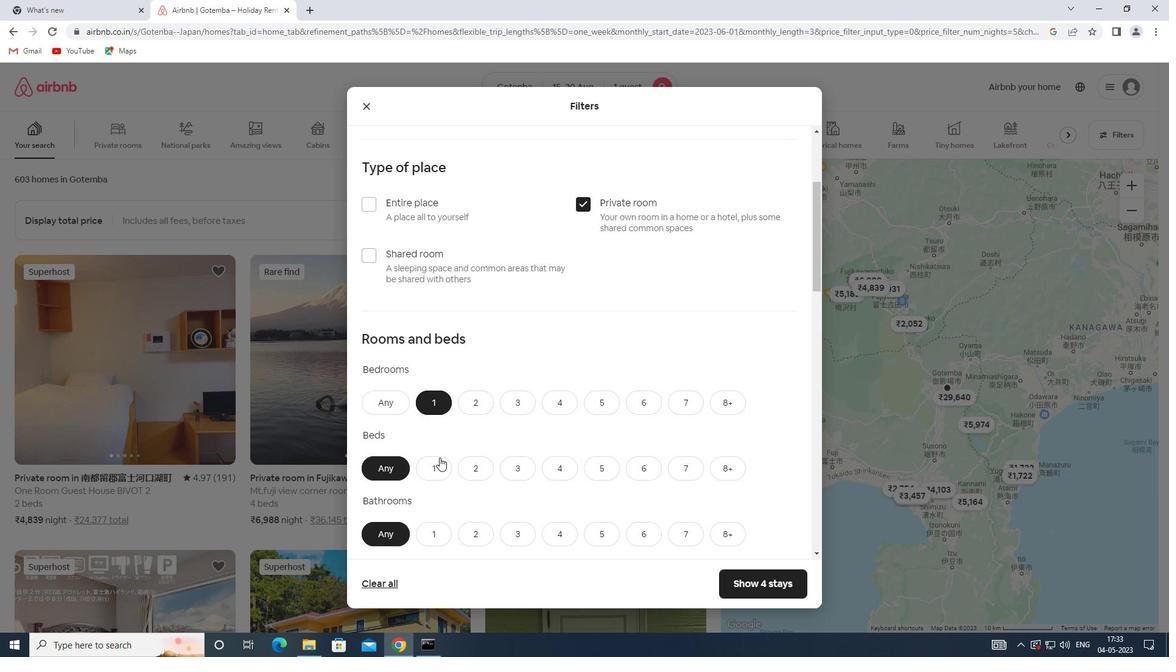 
Action: Mouse moved to (440, 456)
Screenshot: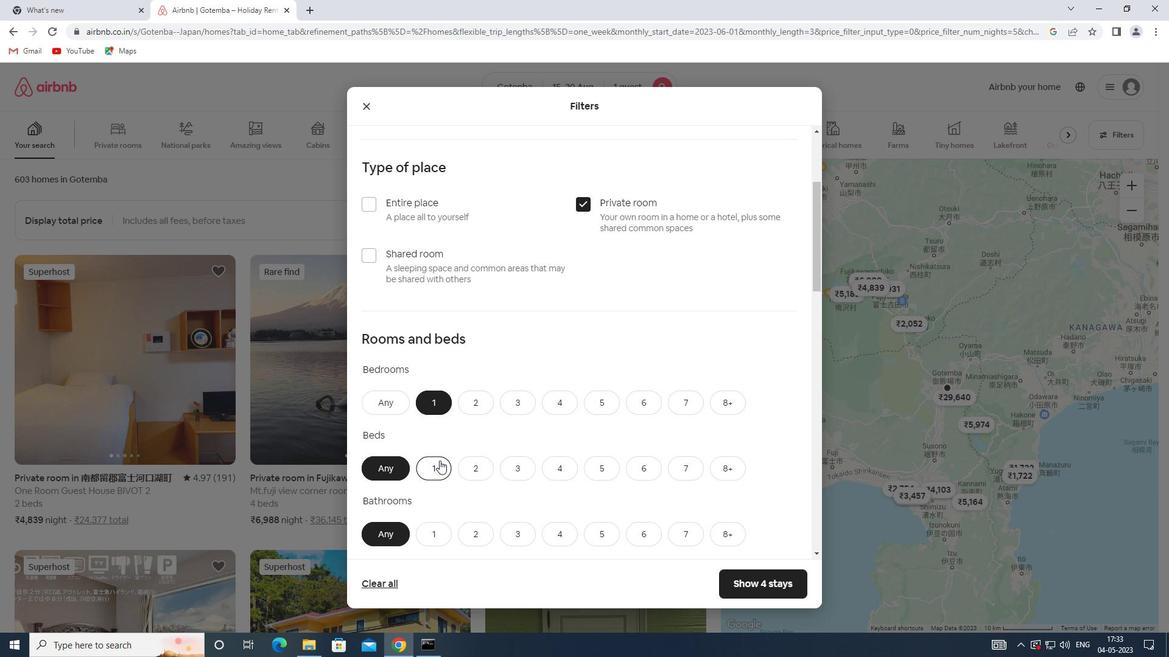 
Action: Mouse scrolled (440, 455) with delta (0, 0)
Screenshot: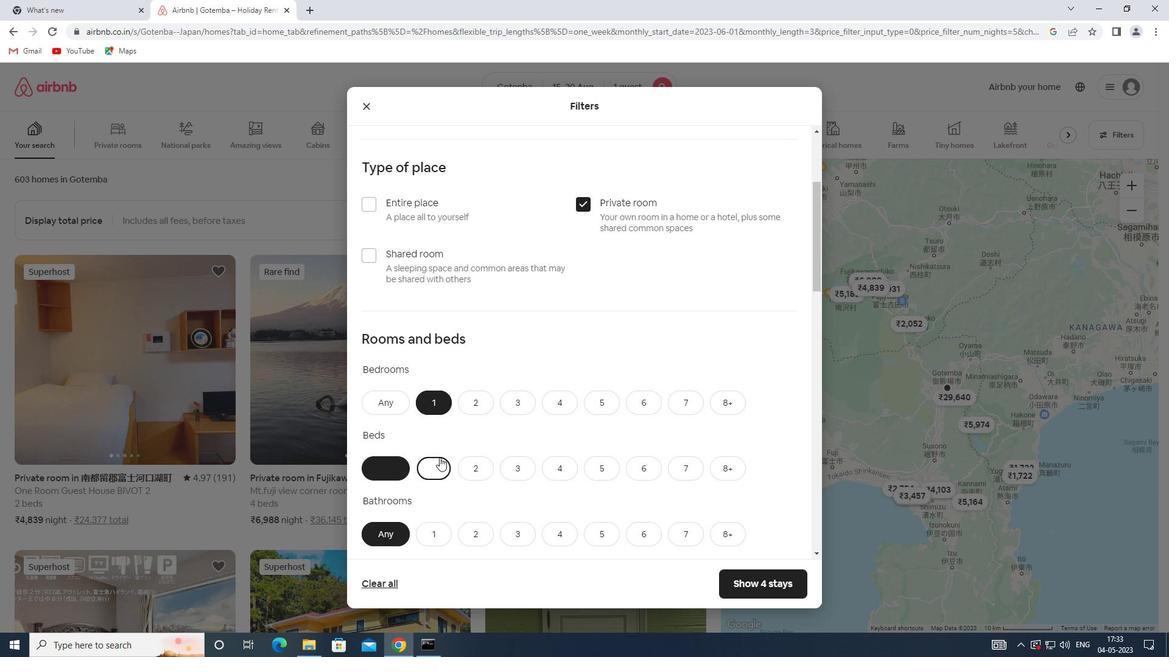 
Action: Mouse scrolled (440, 455) with delta (0, 0)
Screenshot: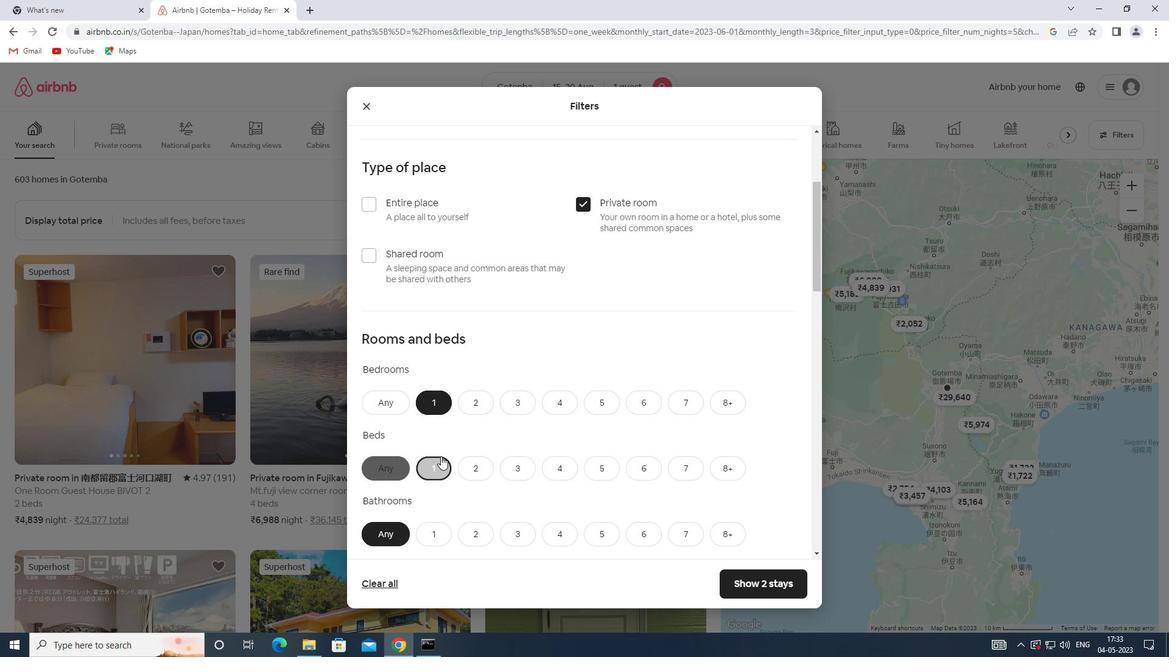 
Action: Mouse moved to (440, 408)
Screenshot: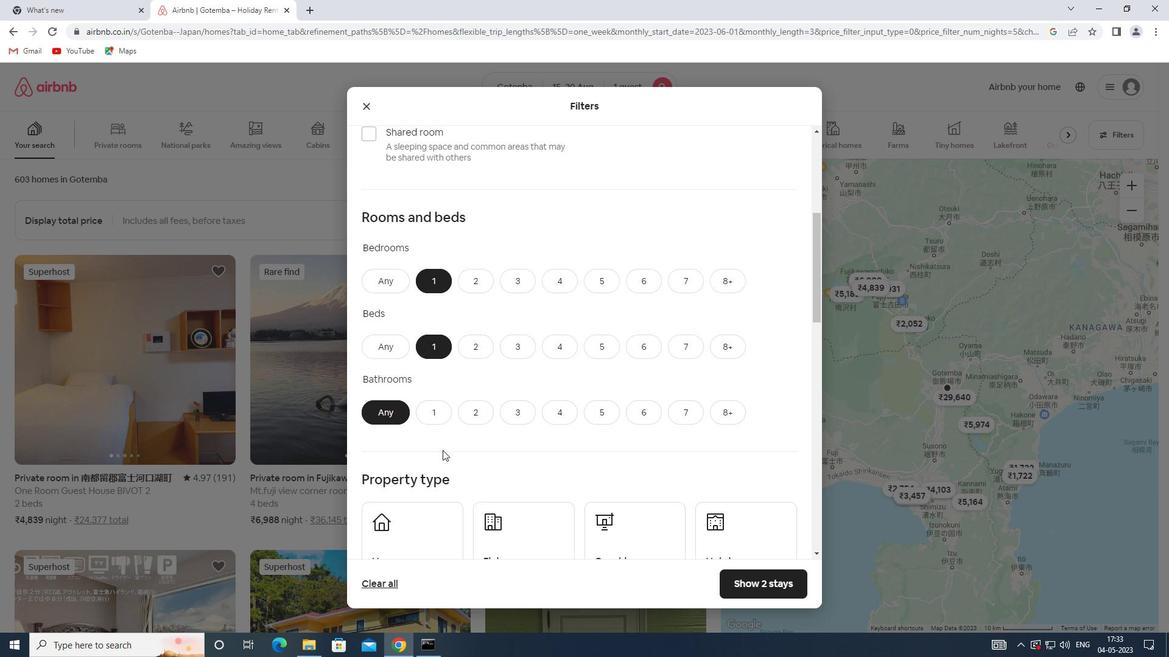 
Action: Mouse pressed left at (440, 408)
Screenshot: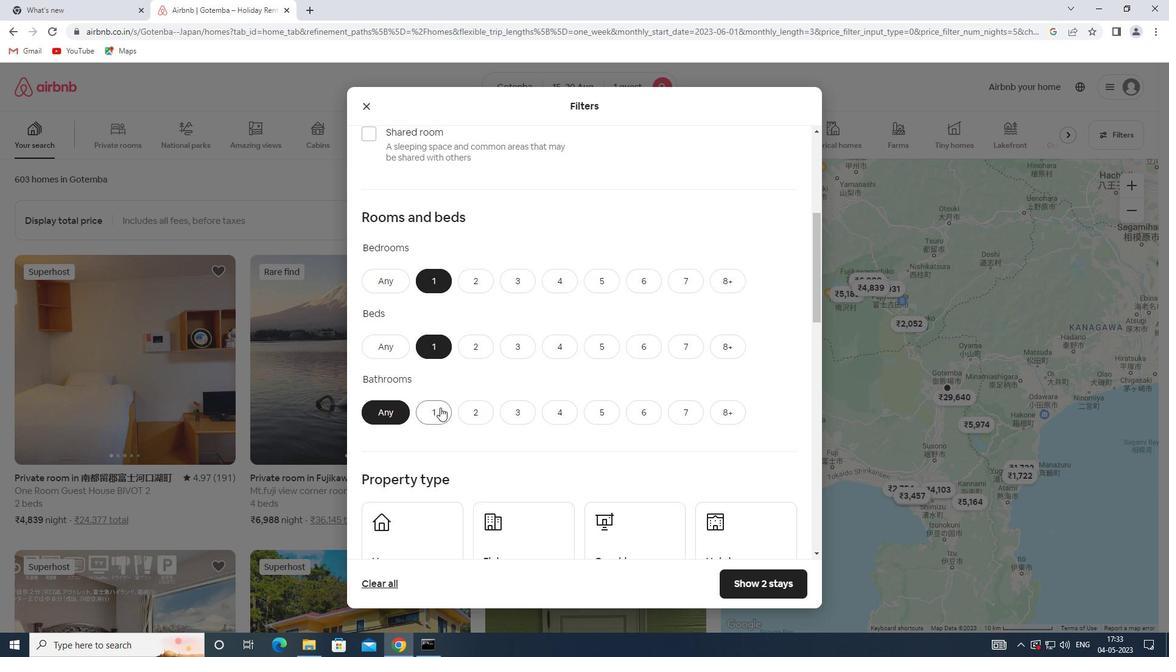 
Action: Mouse moved to (440, 406)
Screenshot: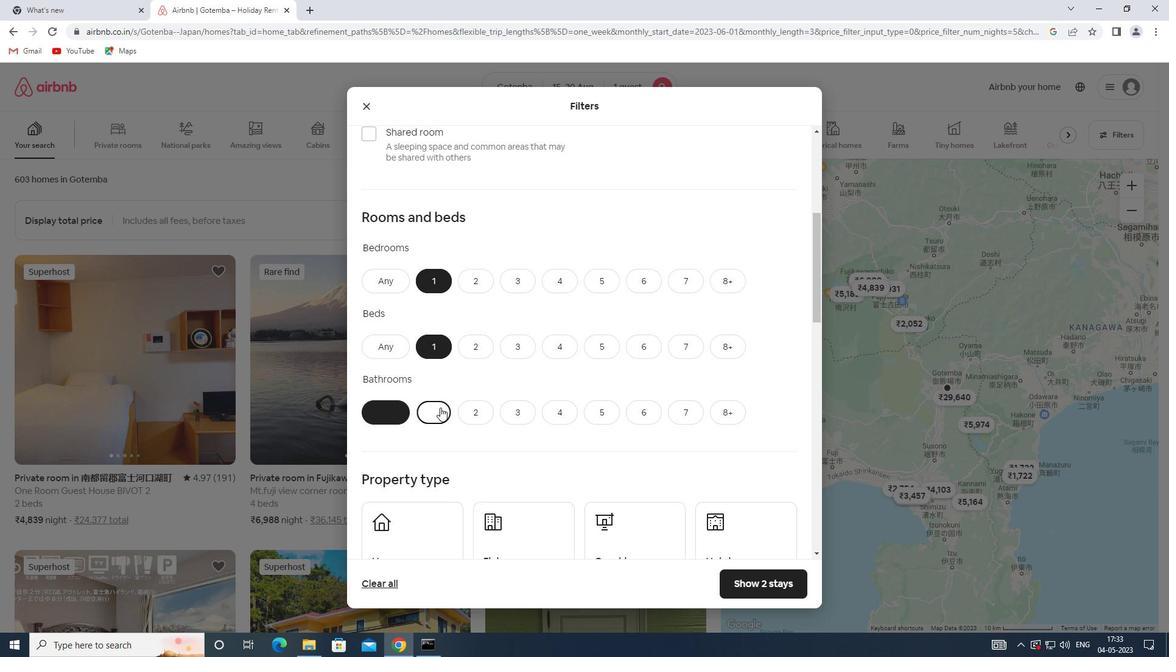 
Action: Mouse scrolled (440, 406) with delta (0, 0)
Screenshot: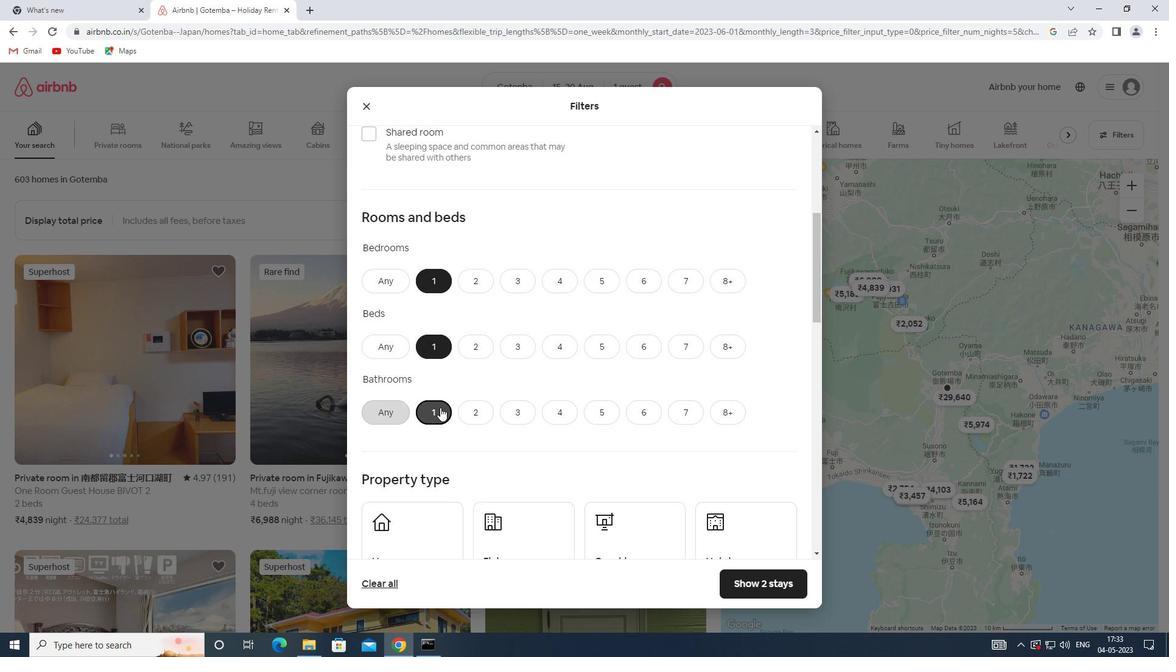 
Action: Mouse scrolled (440, 406) with delta (0, 0)
Screenshot: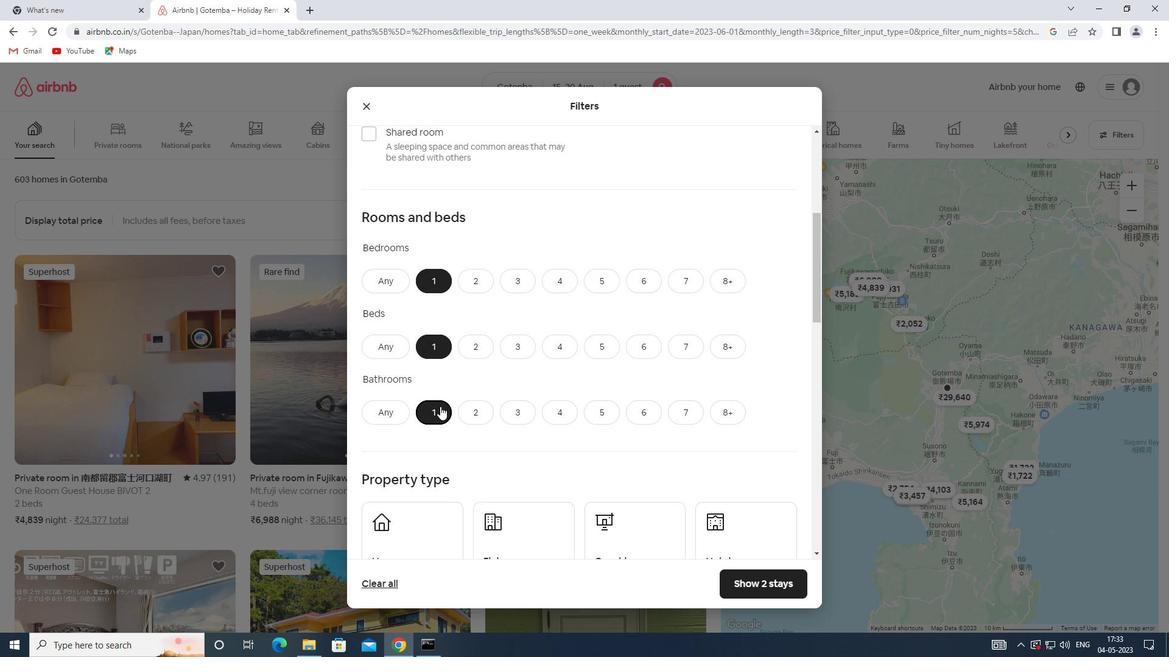 
Action: Mouse moved to (443, 403)
Screenshot: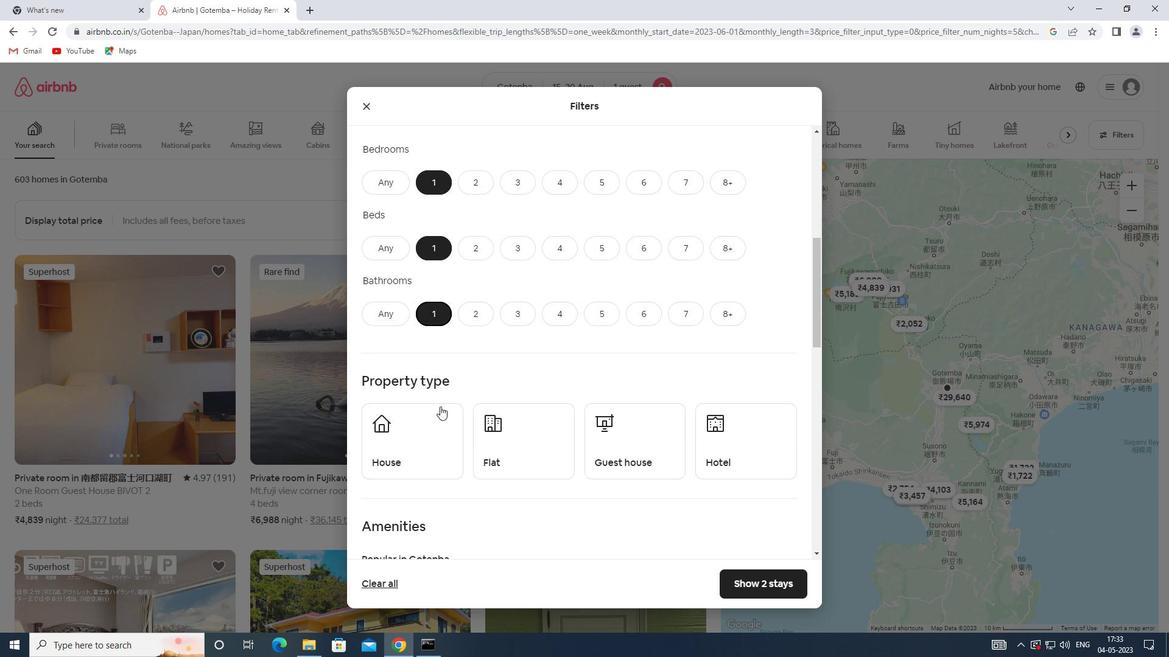 
Action: Mouse scrolled (443, 403) with delta (0, 0)
Screenshot: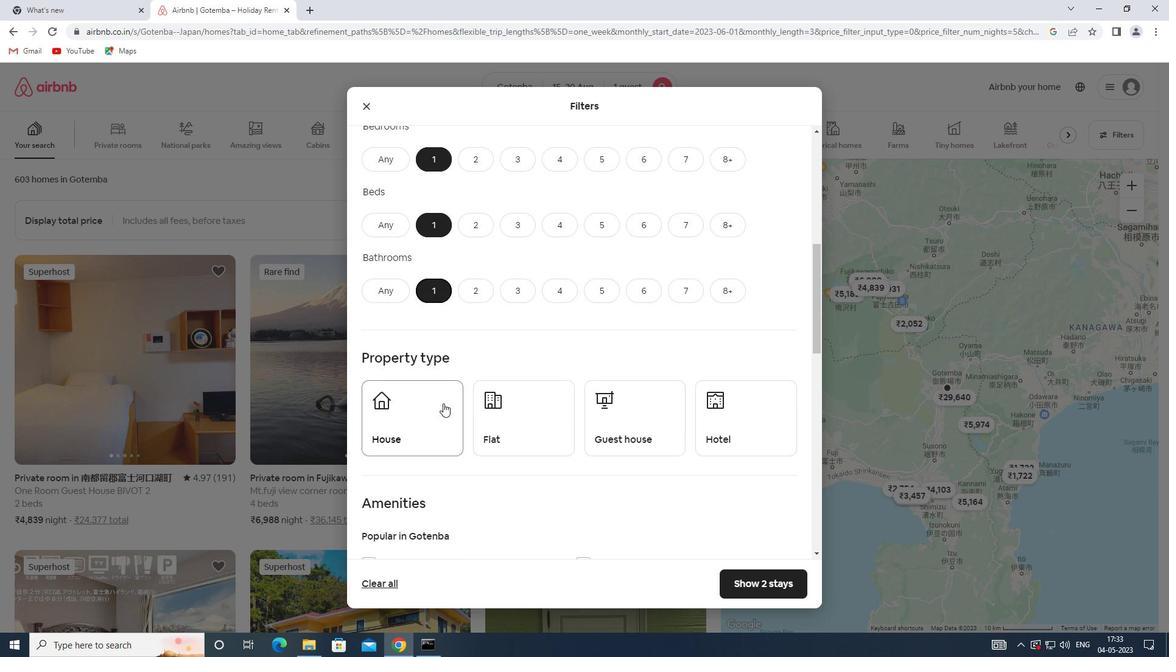 
Action: Mouse moved to (429, 384)
Screenshot: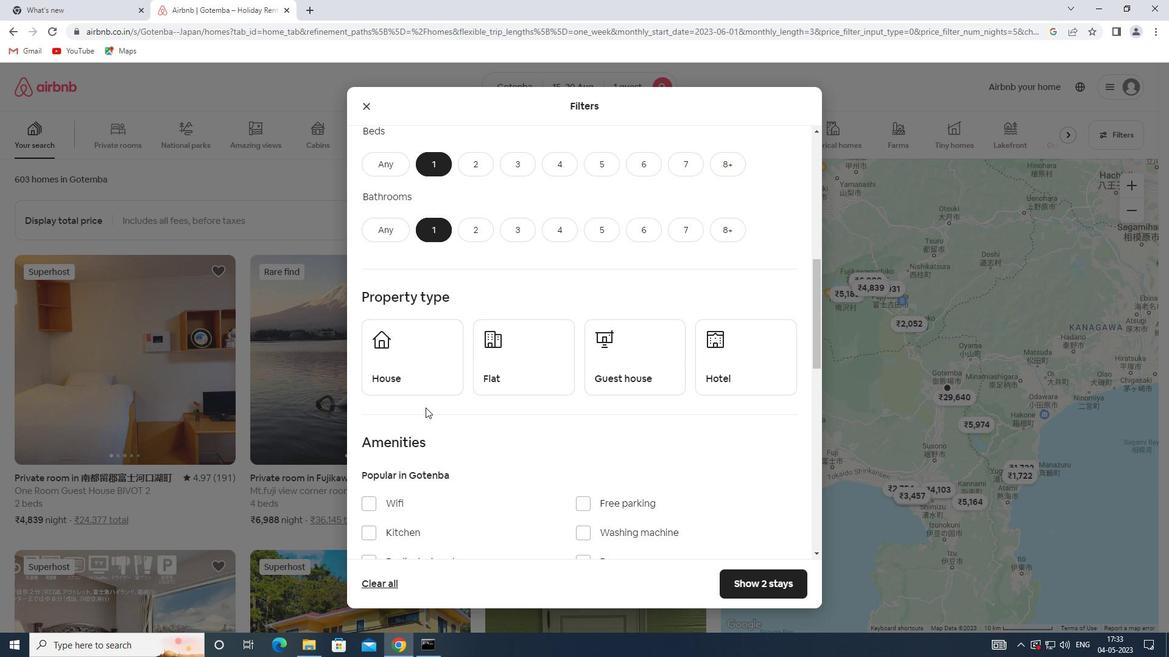 
Action: Mouse pressed left at (429, 384)
Screenshot: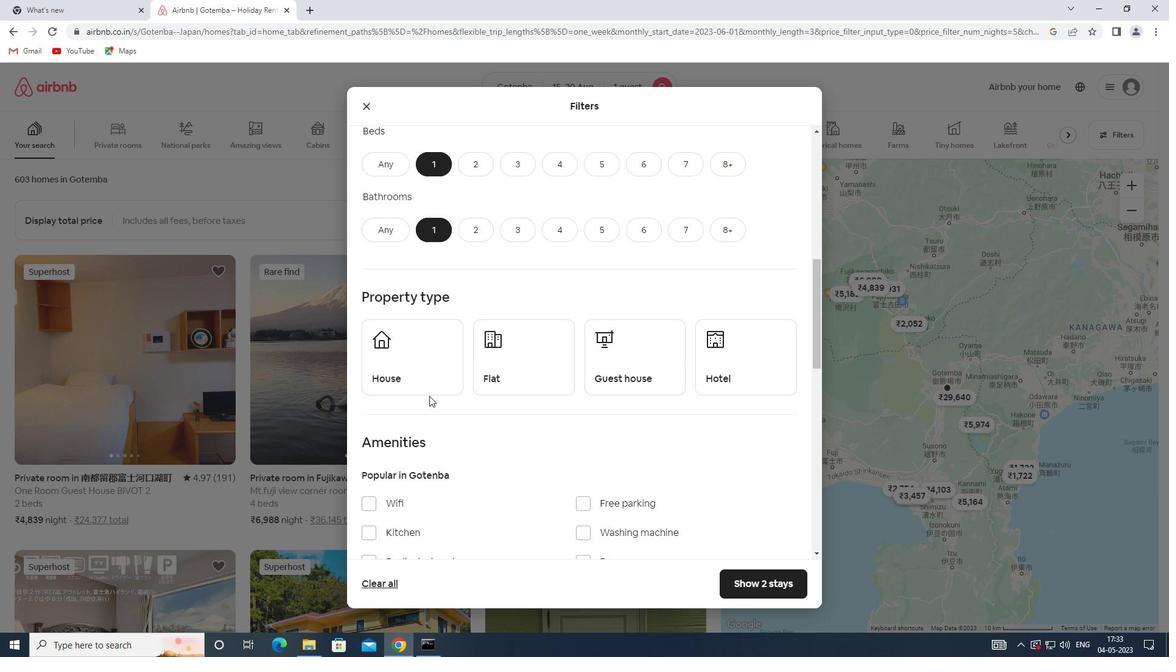 
Action: Mouse moved to (491, 380)
Screenshot: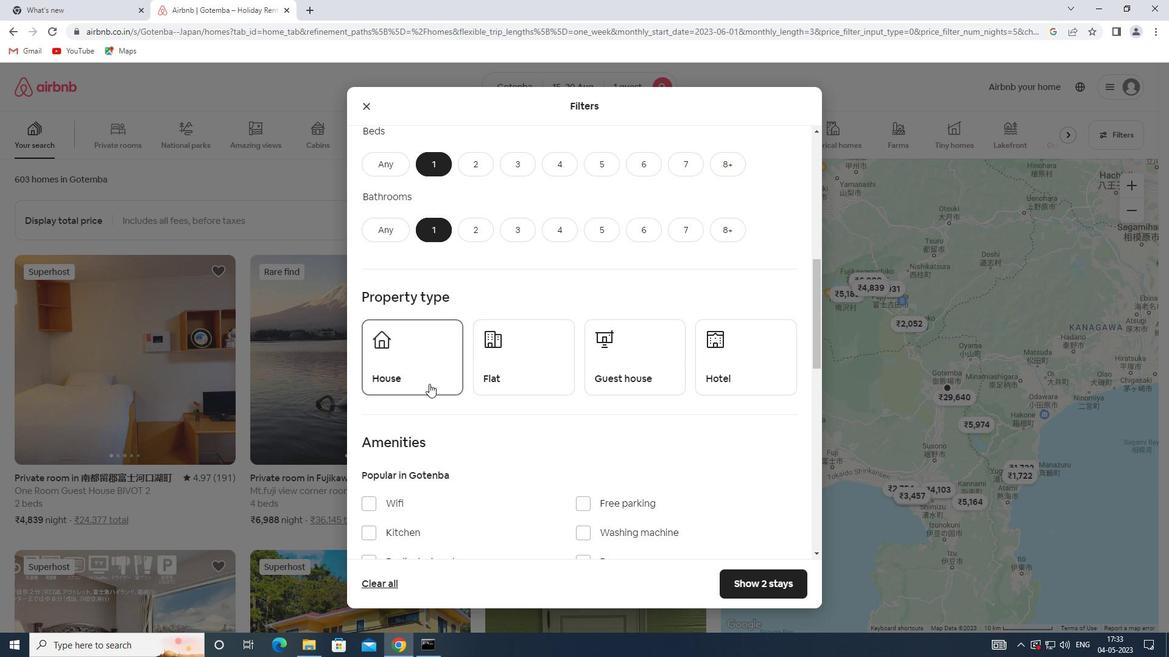 
Action: Mouse pressed left at (491, 380)
Screenshot: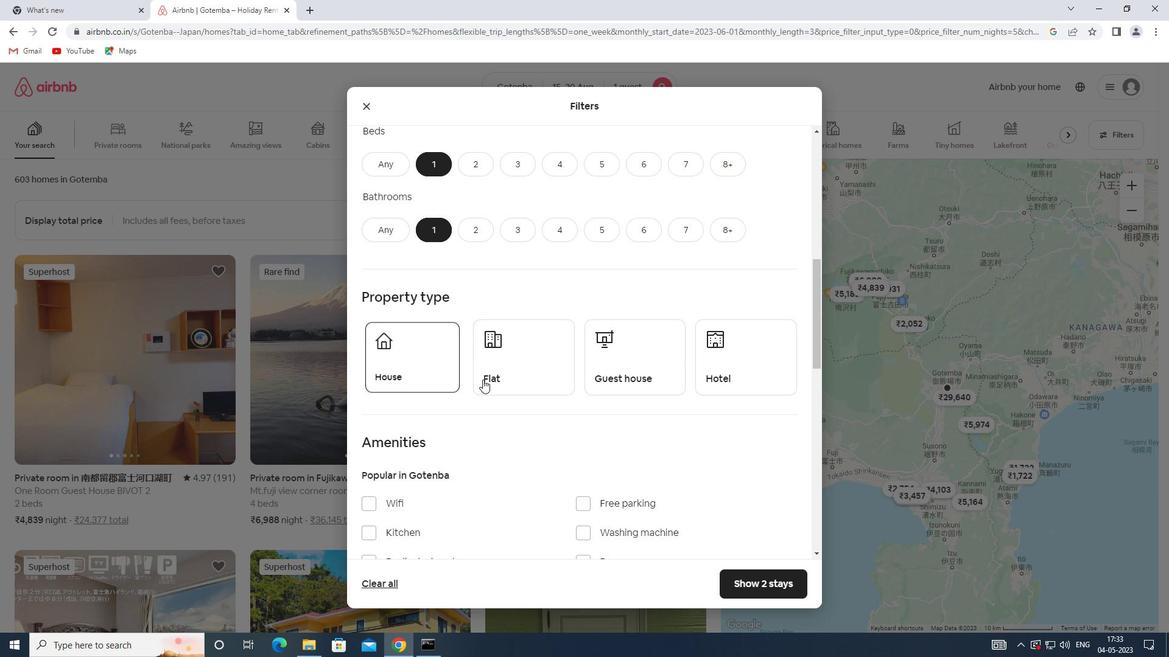 
Action: Mouse moved to (624, 371)
Screenshot: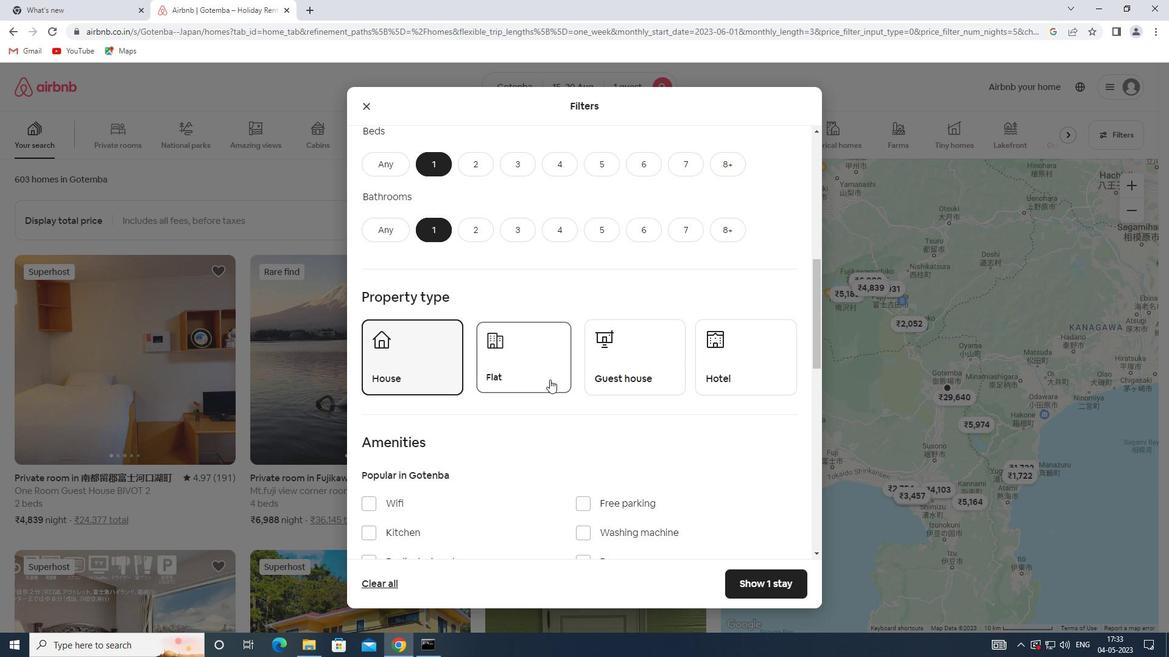 
Action: Mouse pressed left at (624, 371)
Screenshot: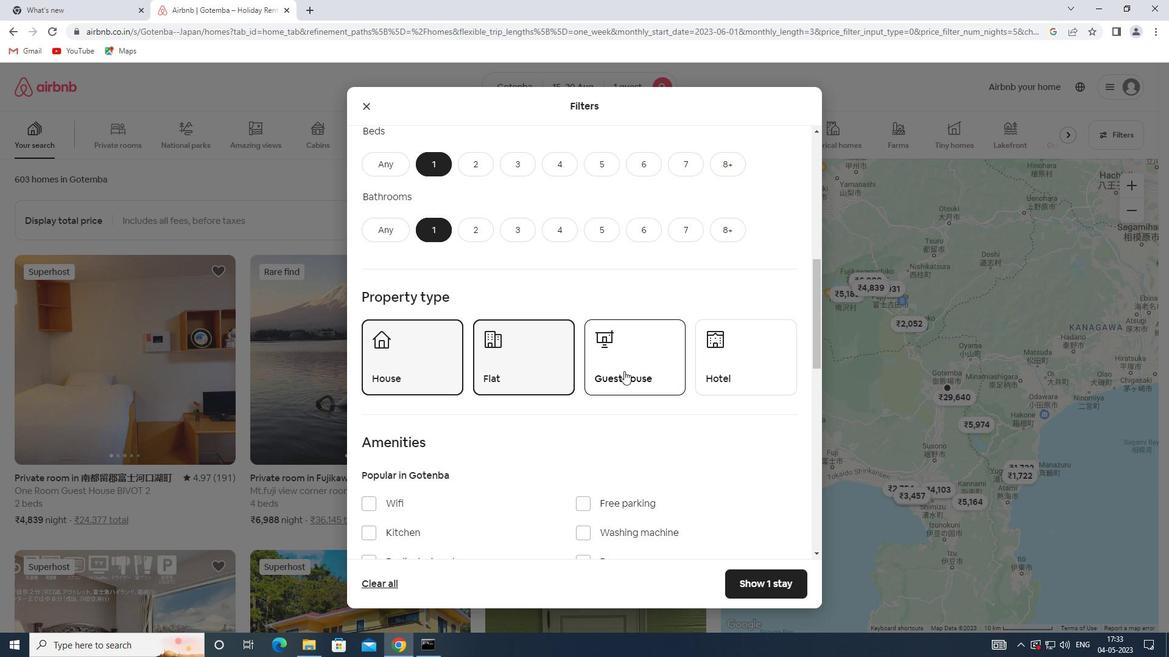 
Action: Mouse moved to (708, 364)
Screenshot: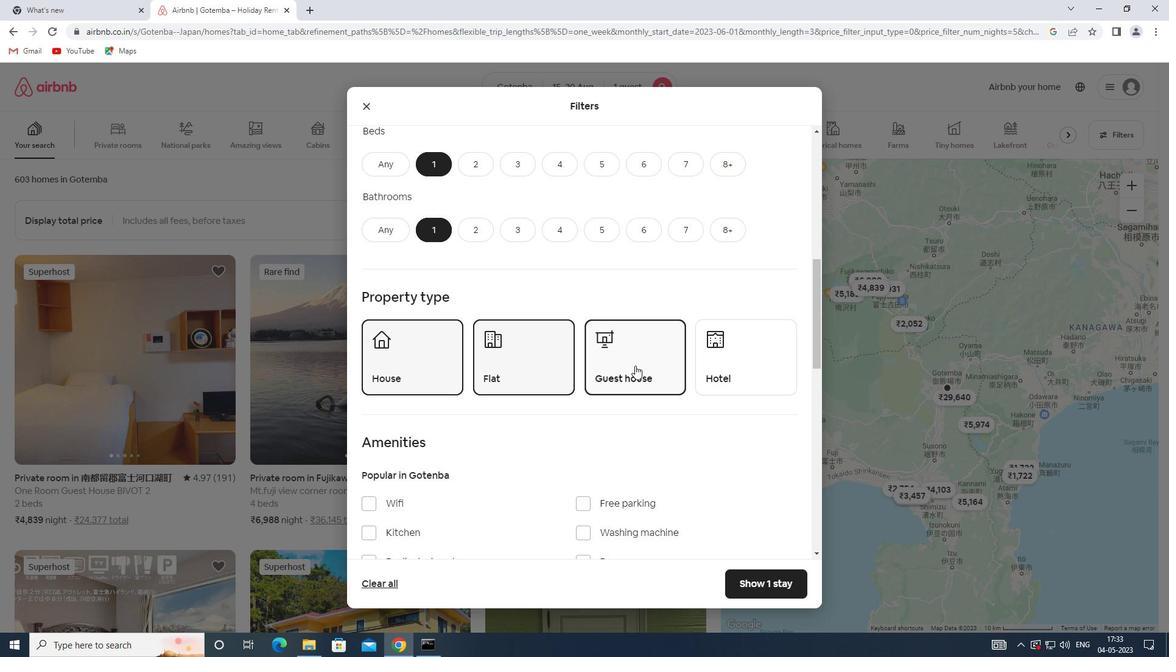 
Action: Mouse pressed left at (708, 364)
Screenshot: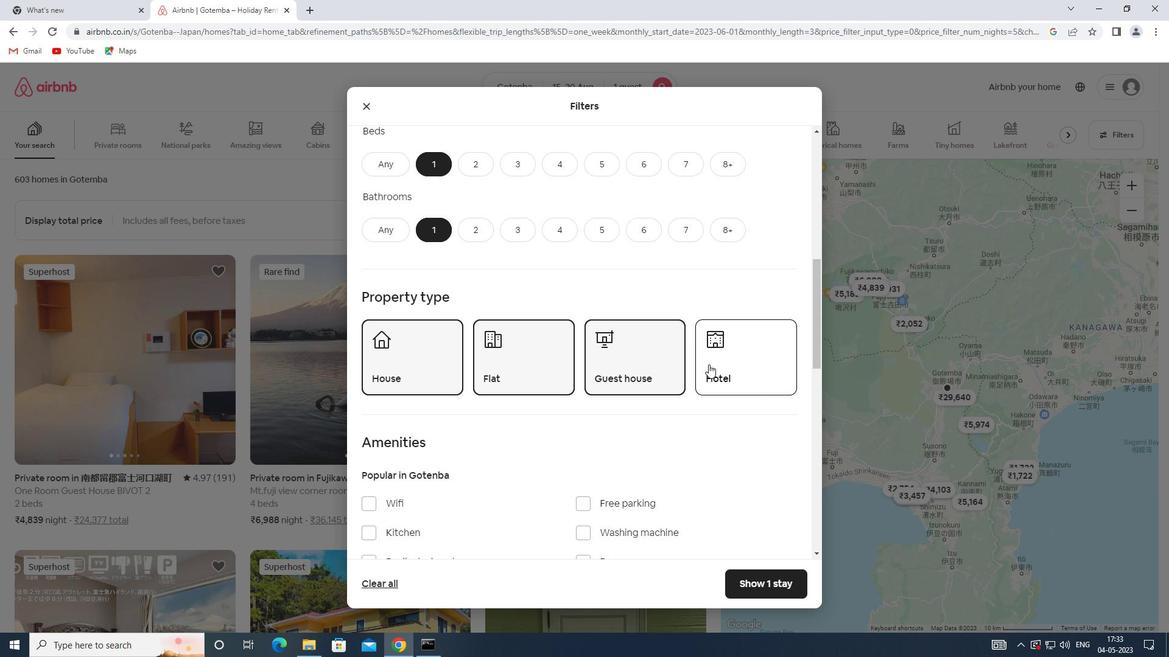 
Action: Mouse moved to (679, 375)
Screenshot: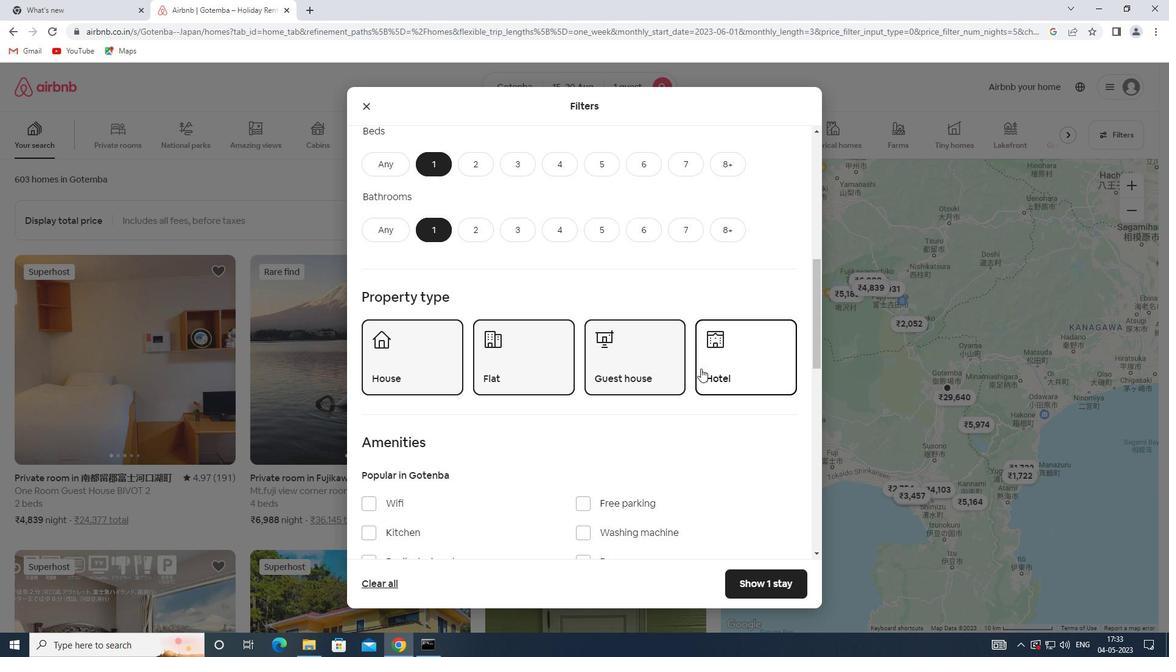 
Action: Mouse scrolled (679, 375) with delta (0, 0)
Screenshot: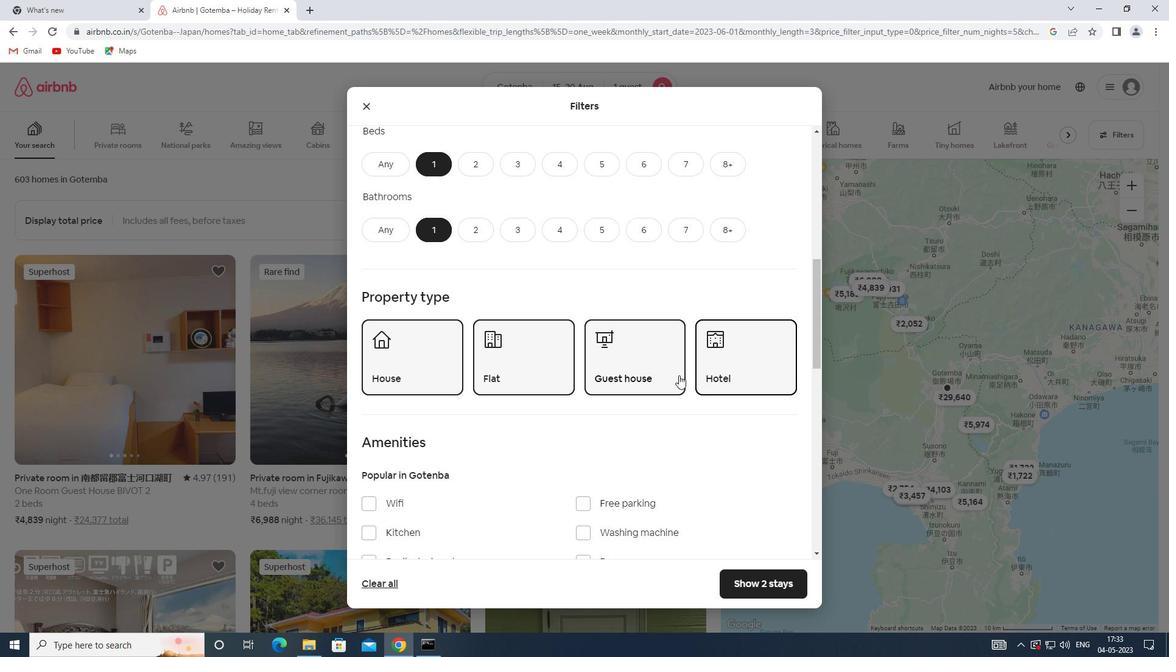 
Action: Mouse scrolled (679, 375) with delta (0, 0)
Screenshot: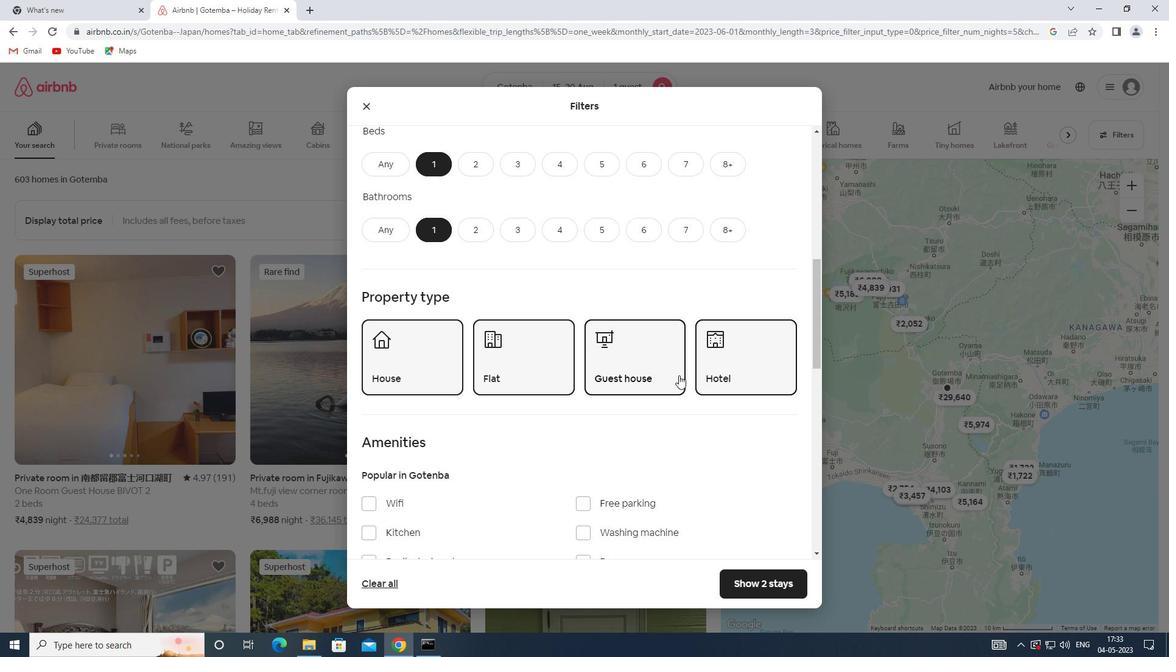 
Action: Mouse scrolled (679, 375) with delta (0, 0)
Screenshot: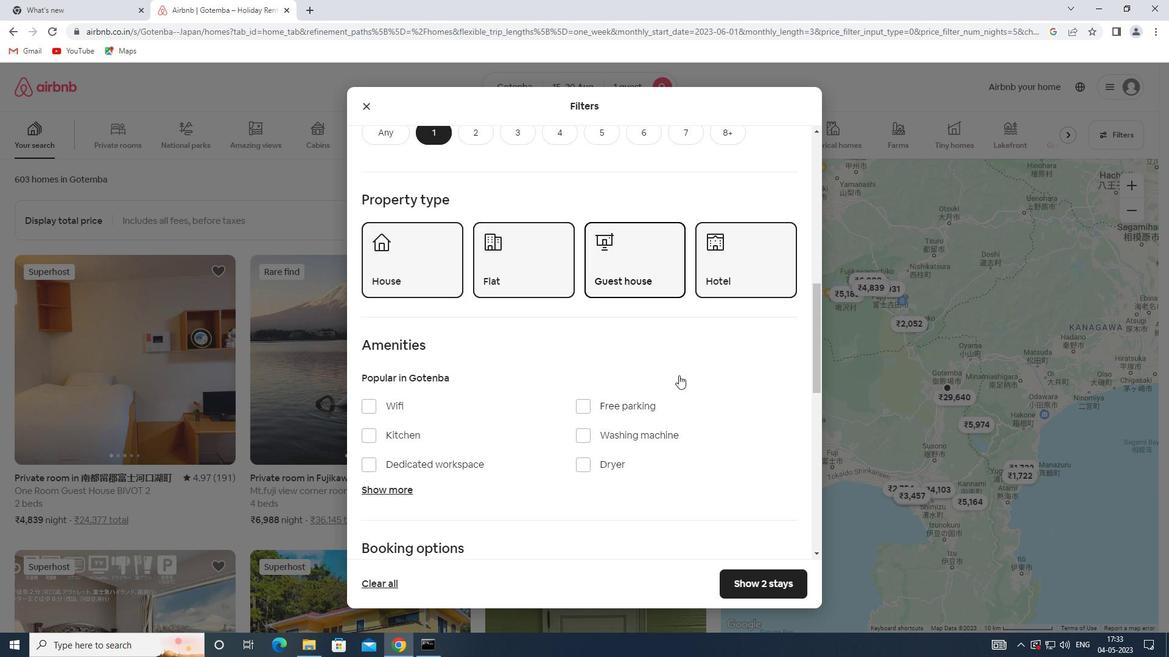 
Action: Mouse scrolled (679, 375) with delta (0, 0)
Screenshot: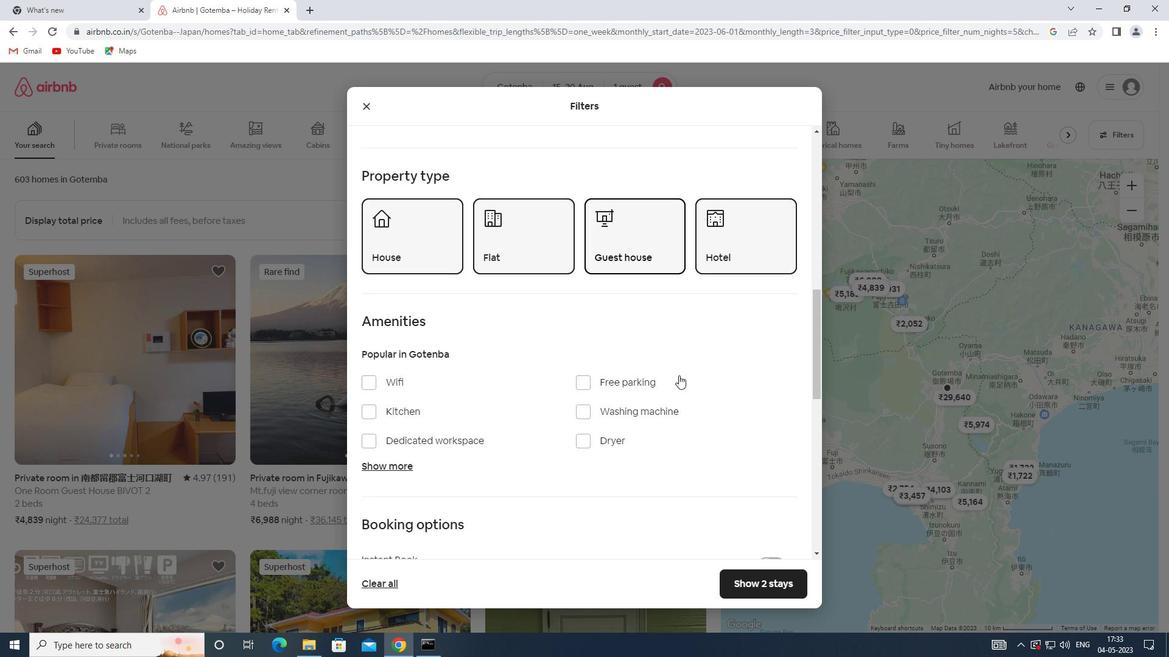 
Action: Mouse scrolled (679, 375) with delta (0, 0)
Screenshot: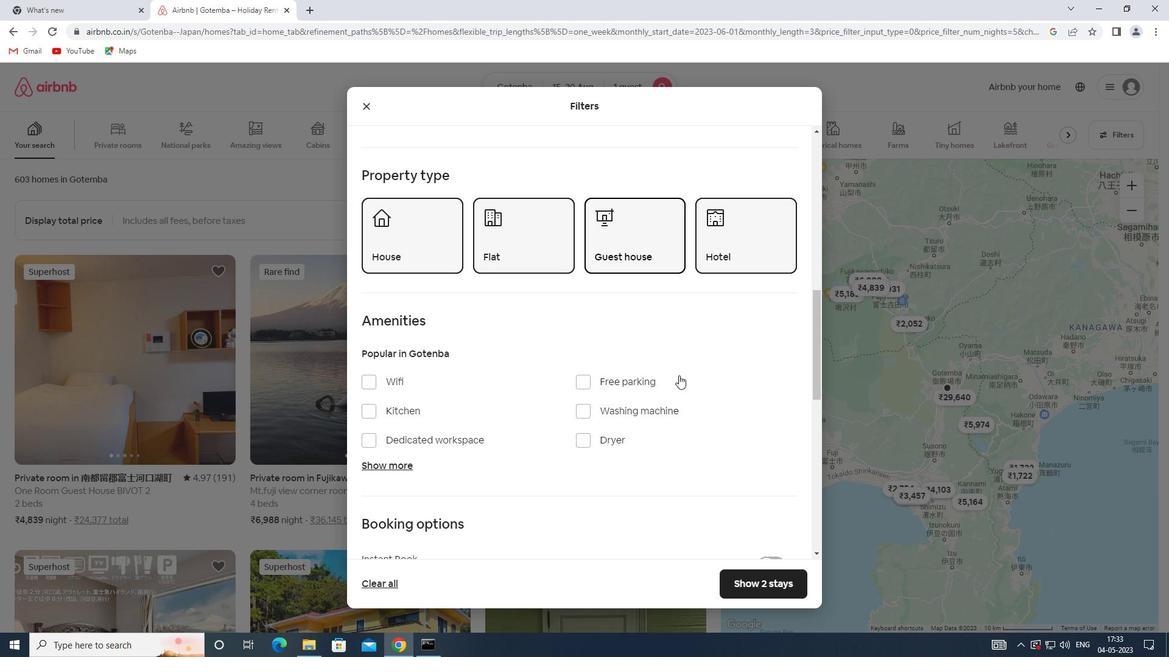 
Action: Mouse moved to (766, 420)
Screenshot: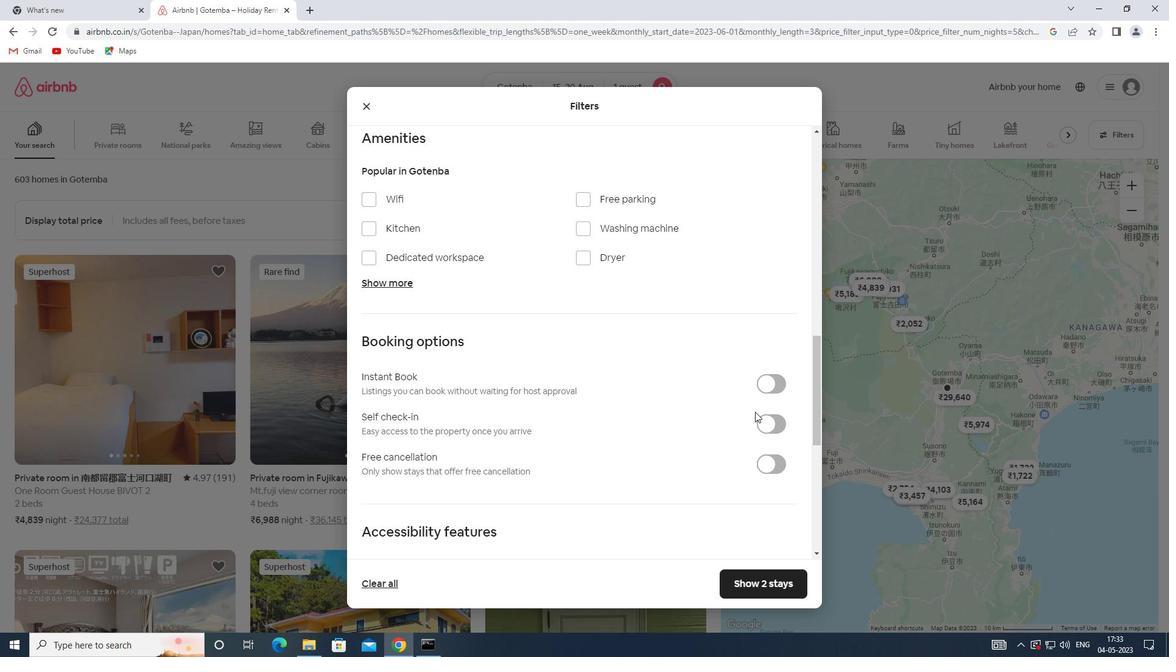 
Action: Mouse pressed left at (766, 420)
Screenshot: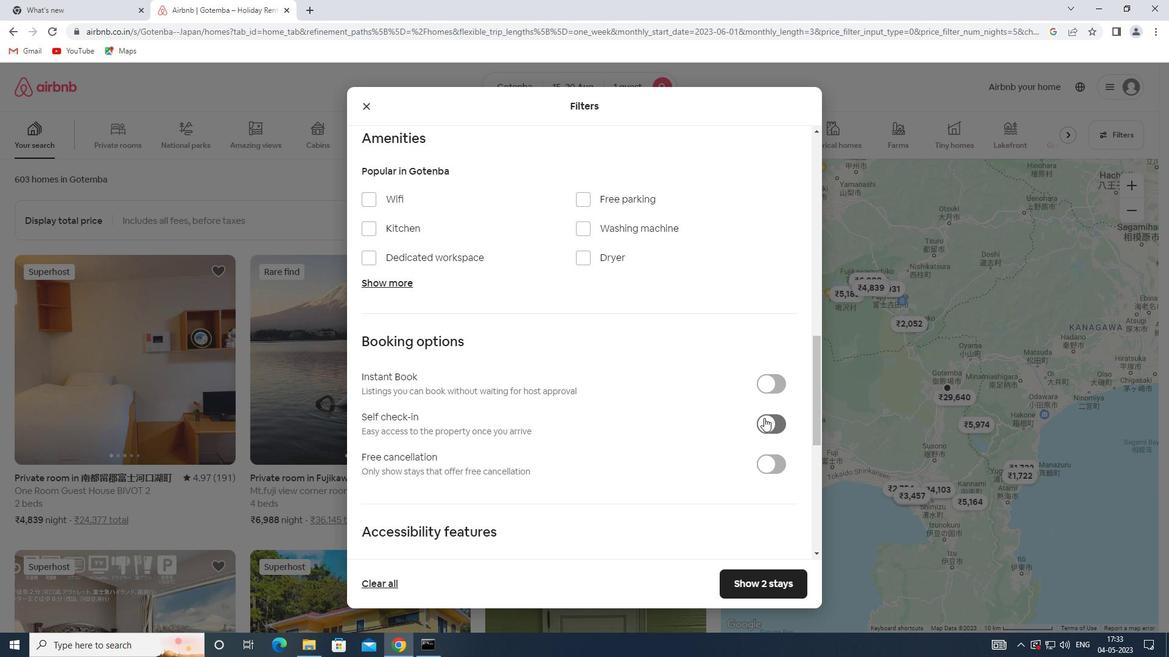 
Action: Mouse moved to (529, 393)
Screenshot: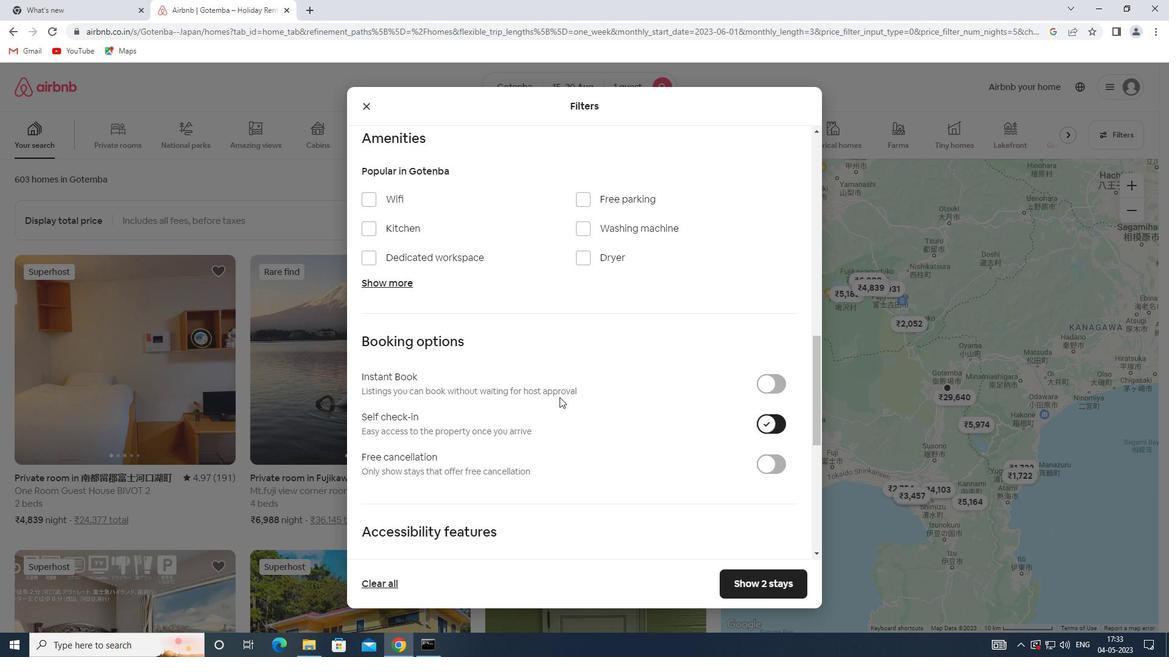
Action: Mouse scrolled (529, 392) with delta (0, 0)
Screenshot: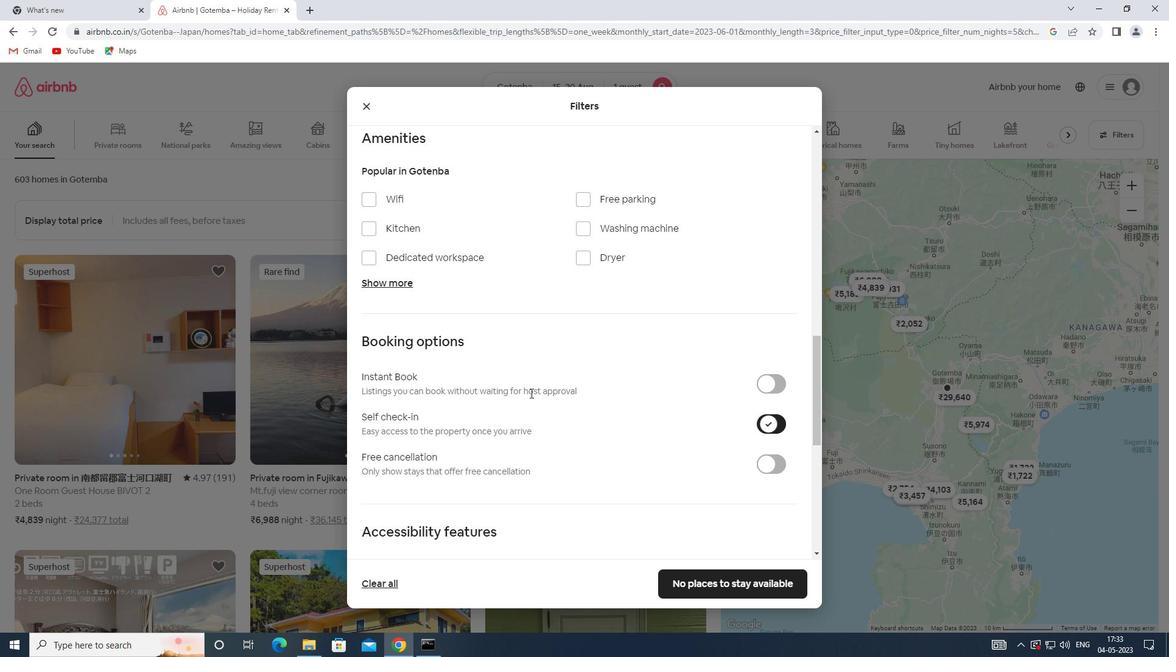 
Action: Mouse scrolled (529, 392) with delta (0, 0)
Screenshot: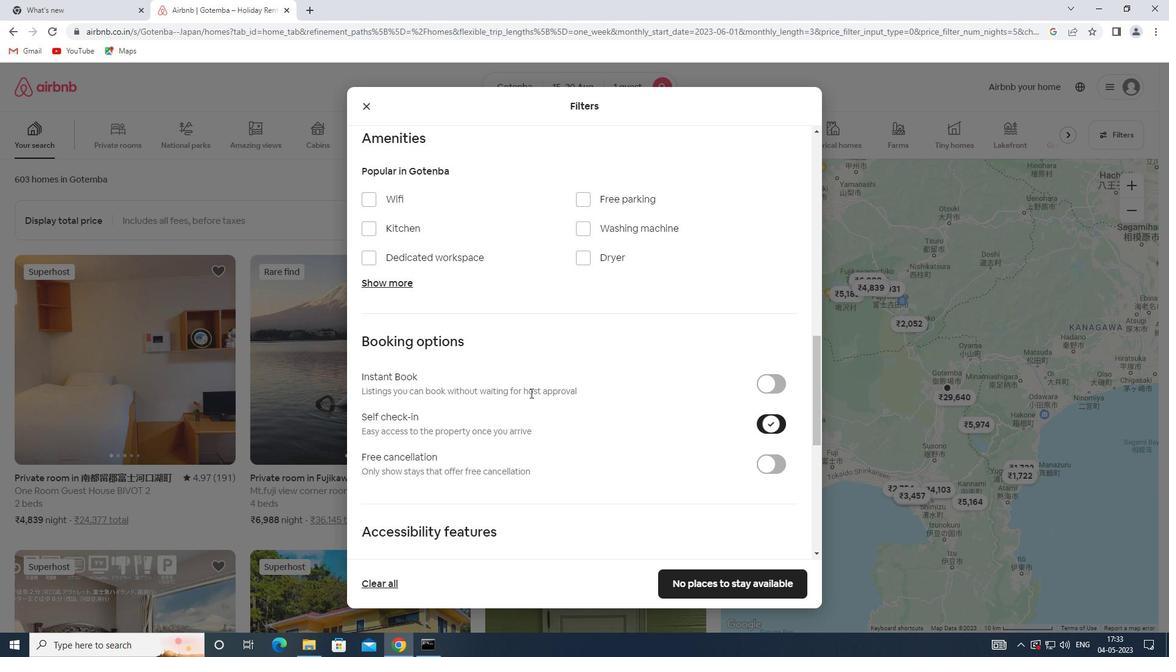 
Action: Mouse scrolled (529, 392) with delta (0, 0)
Screenshot: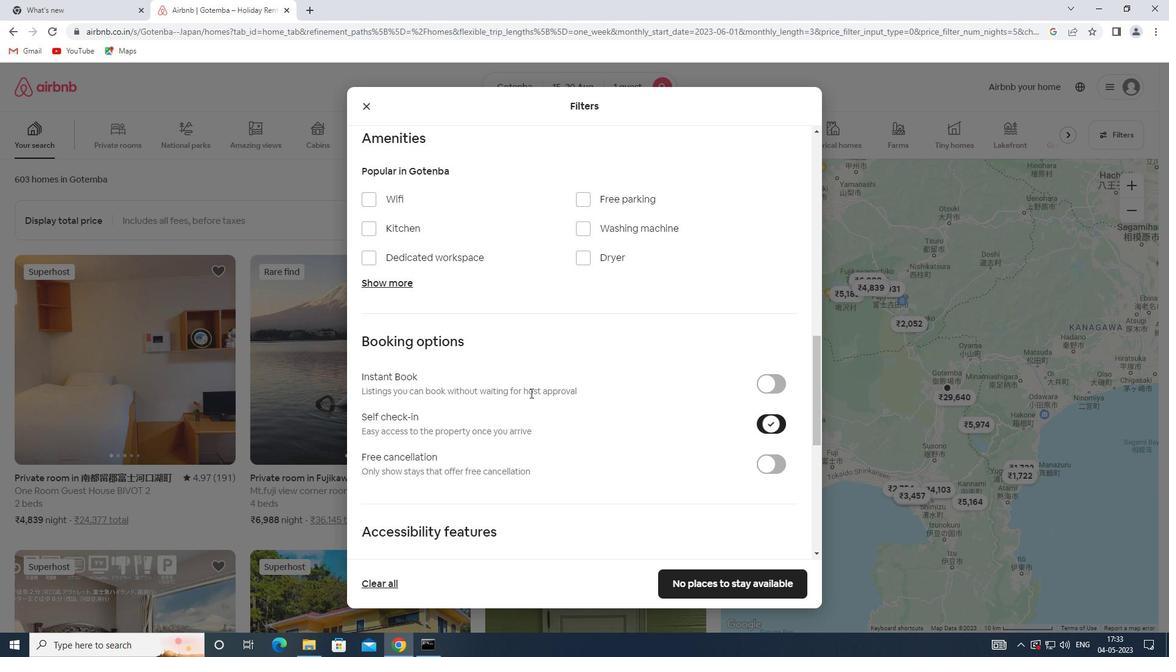 
Action: Mouse moved to (399, 473)
Screenshot: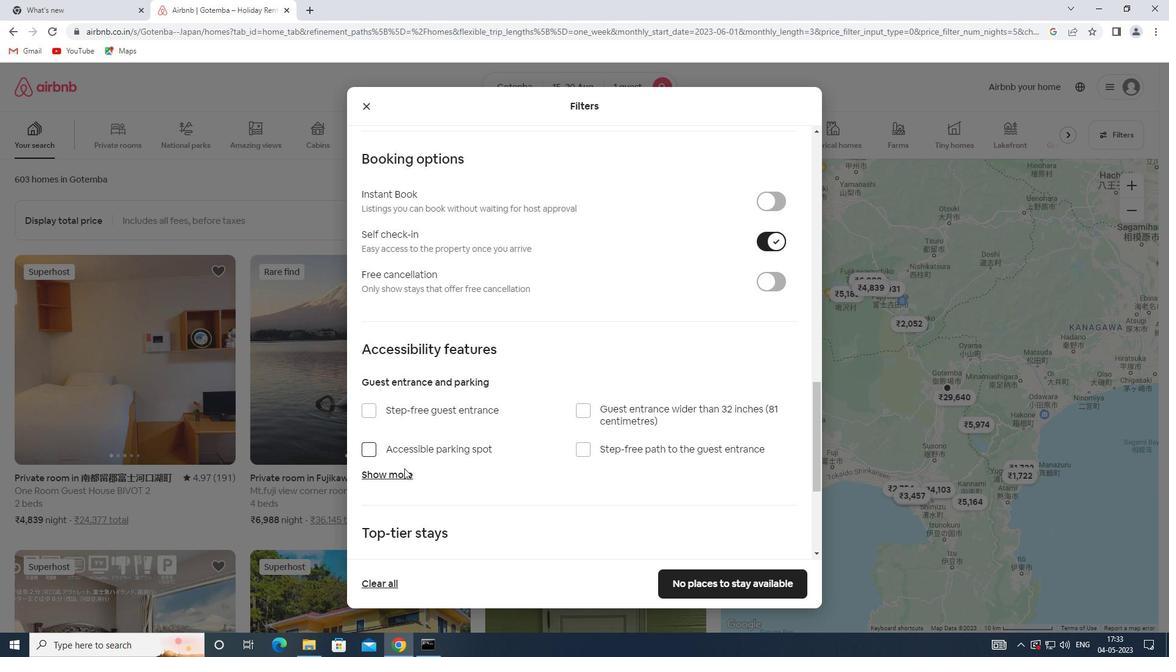 
Action: Mouse scrolled (399, 472) with delta (0, 0)
Screenshot: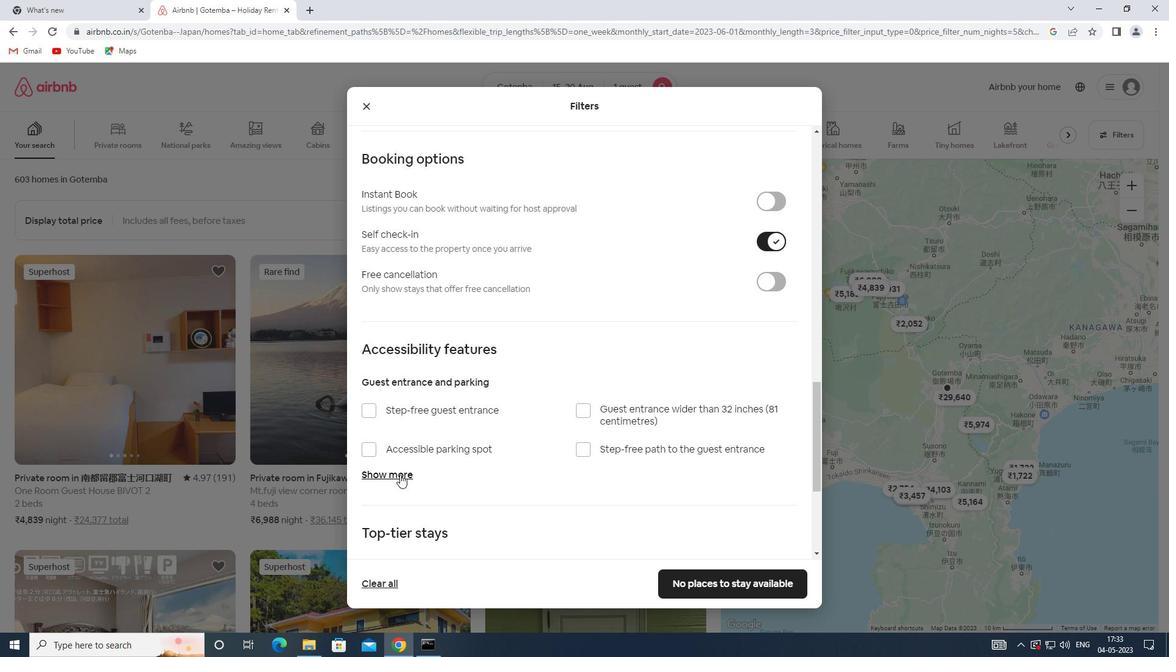 
Action: Mouse scrolled (399, 472) with delta (0, 0)
Screenshot: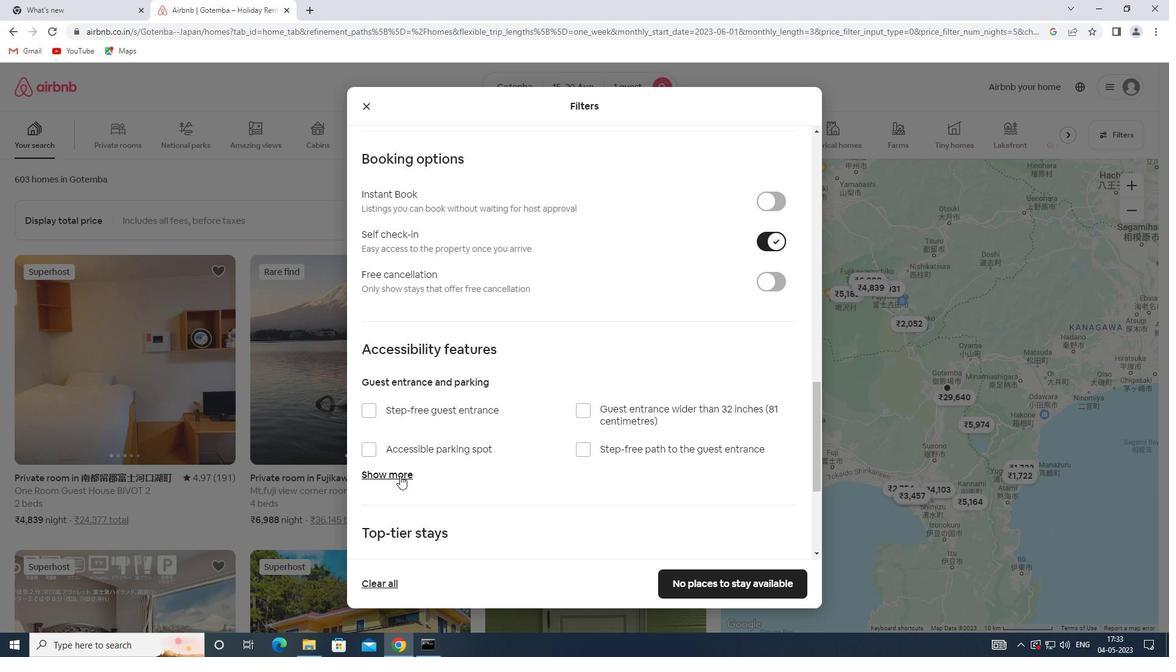 
Action: Mouse scrolled (399, 472) with delta (0, 0)
Screenshot: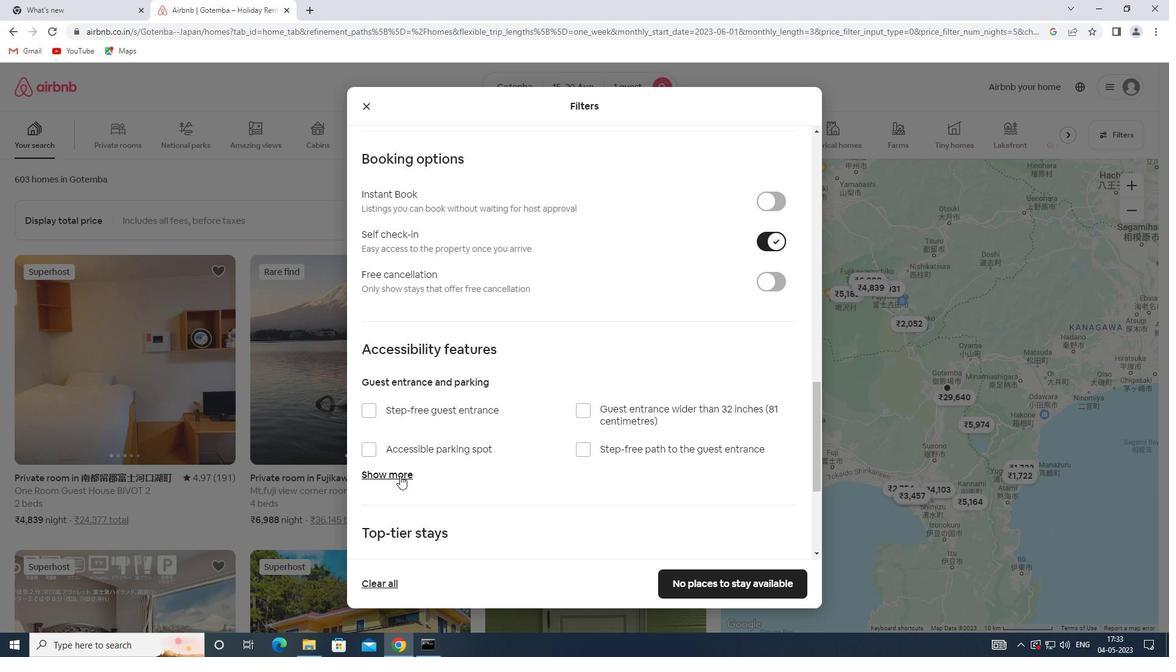 
Action: Mouse scrolled (399, 472) with delta (0, 0)
Screenshot: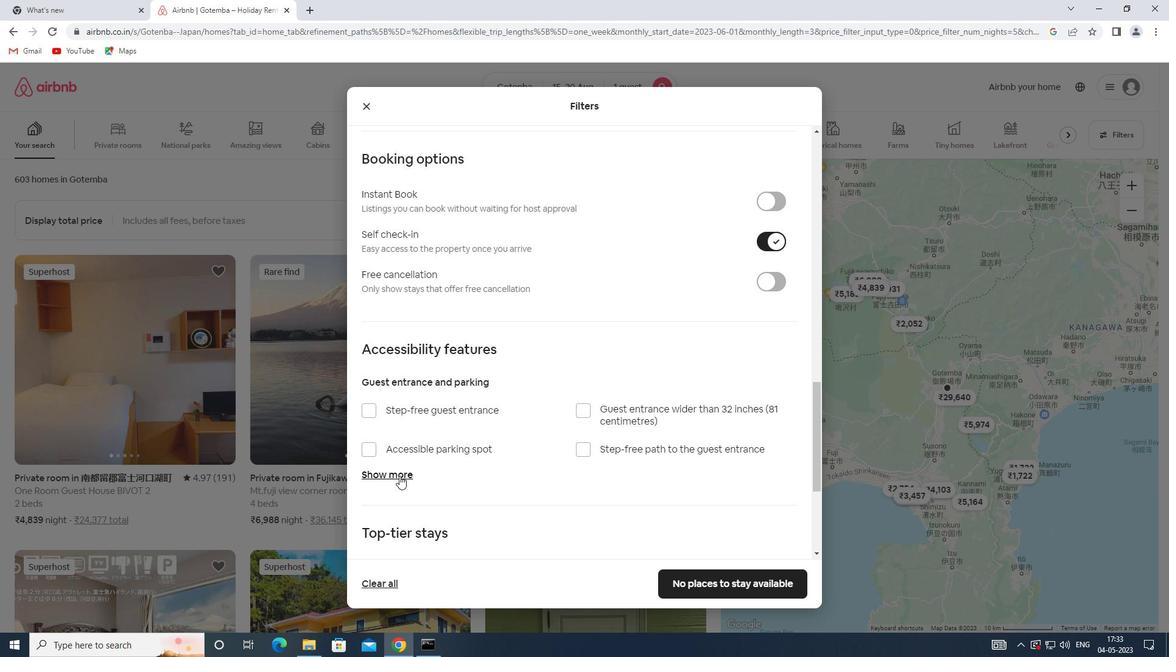 
Action: Mouse moved to (402, 475)
Screenshot: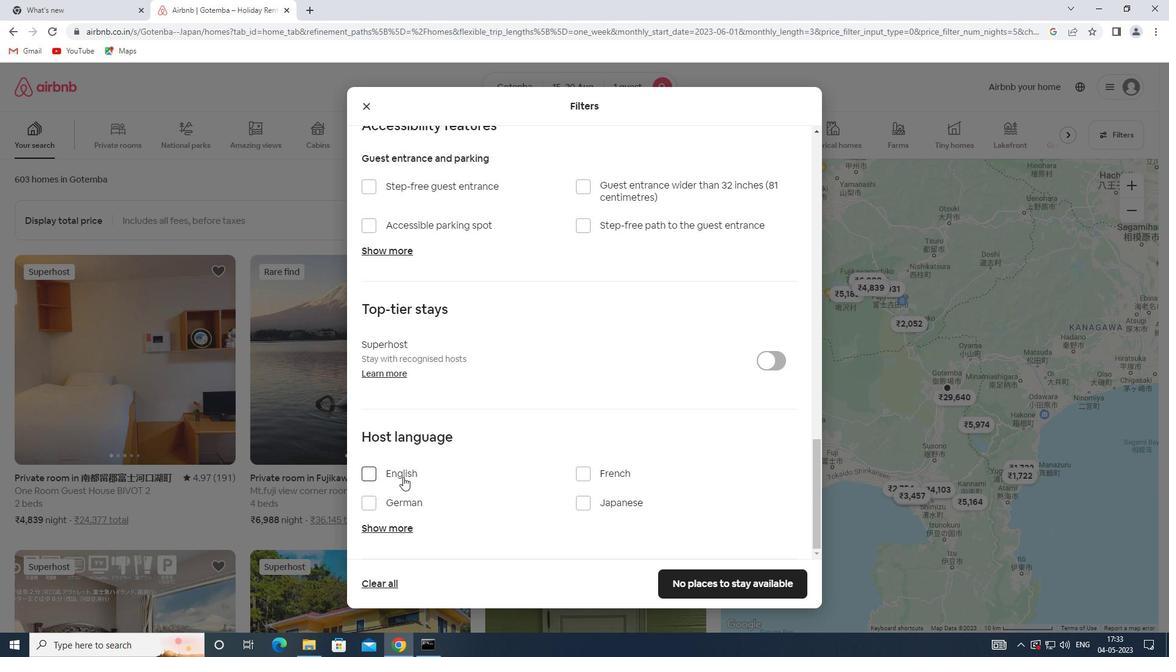 
Action: Mouse pressed left at (402, 475)
Screenshot: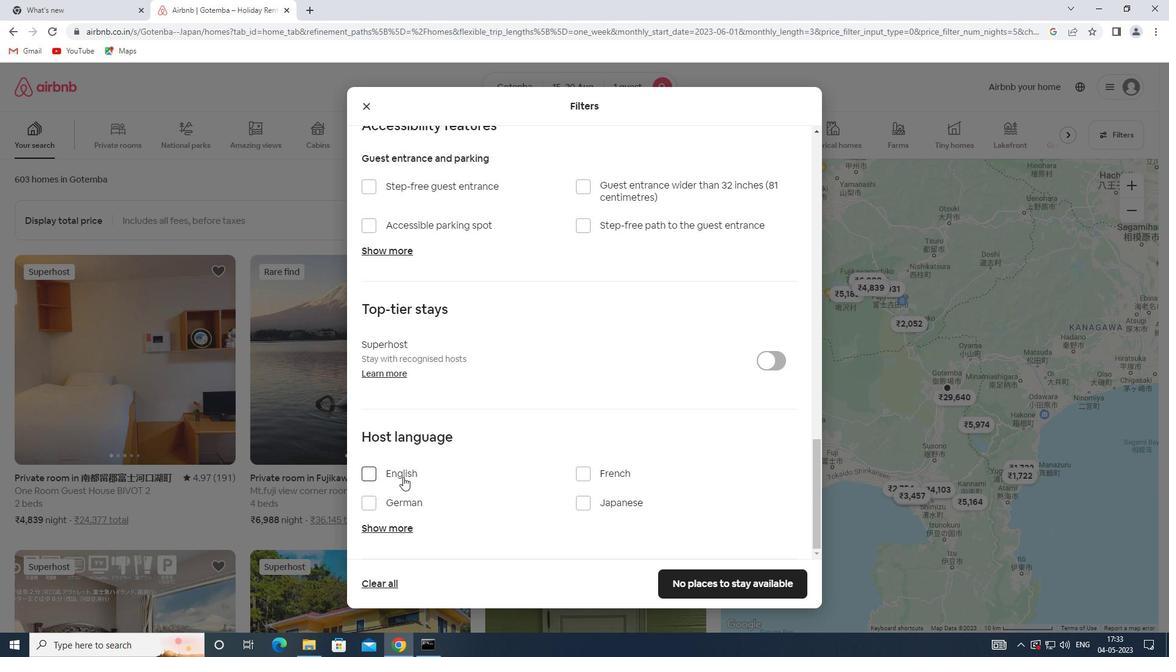 
Action: Mouse moved to (738, 579)
Screenshot: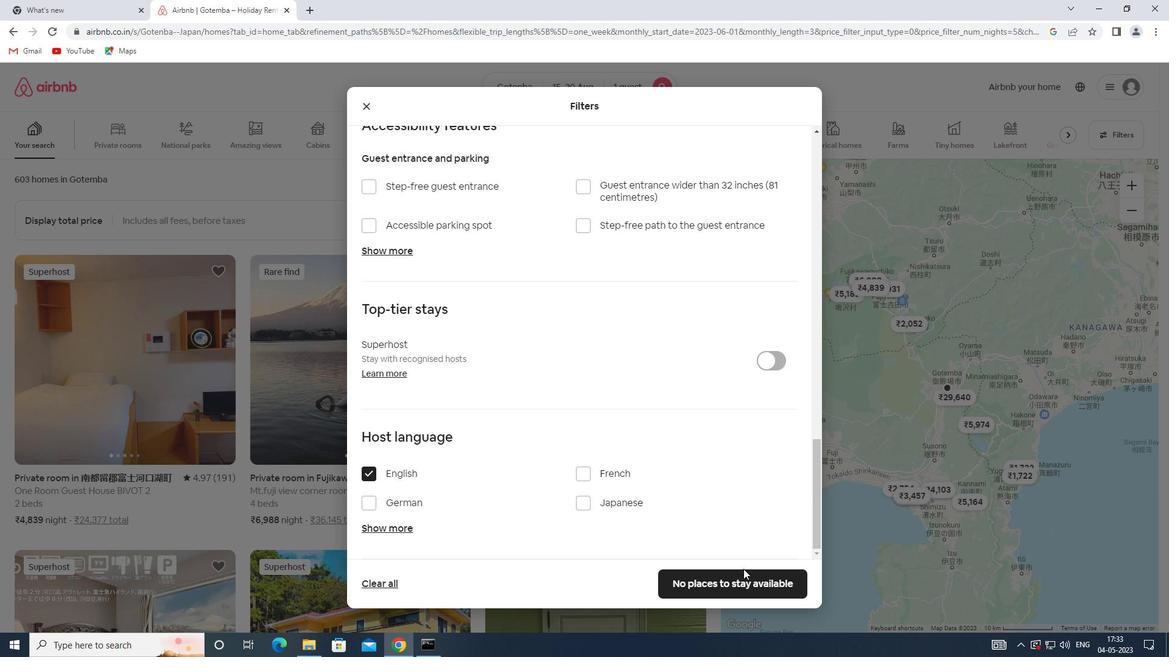 
Action: Mouse pressed left at (738, 579)
Screenshot: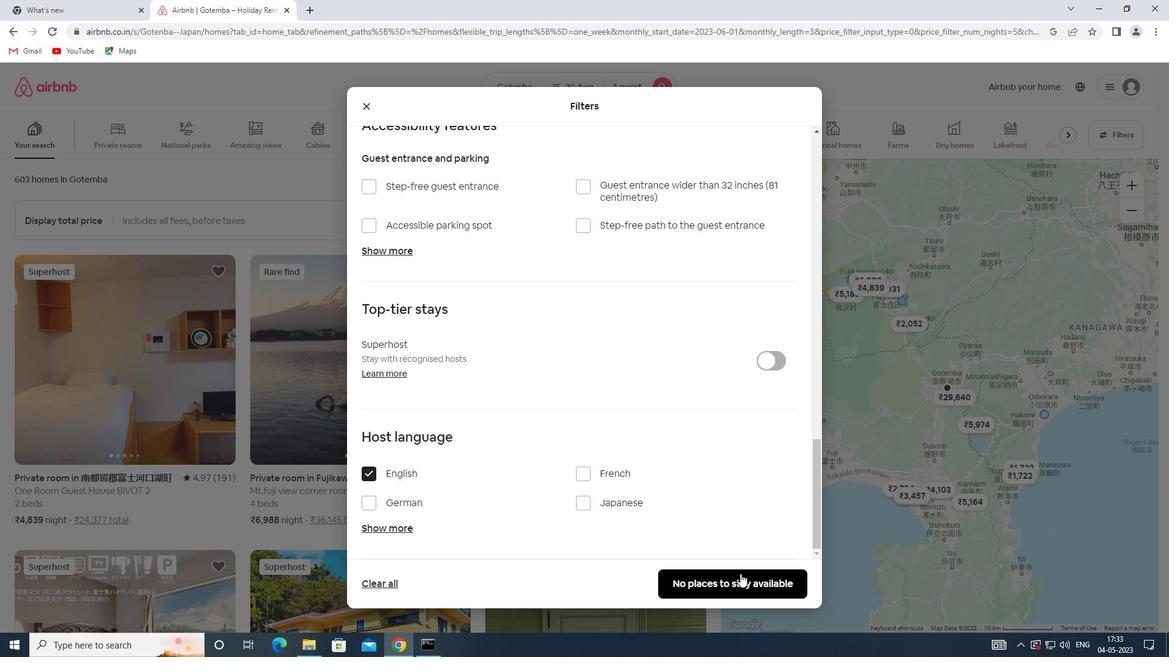 
Action: Mouse moved to (738, 579)
Screenshot: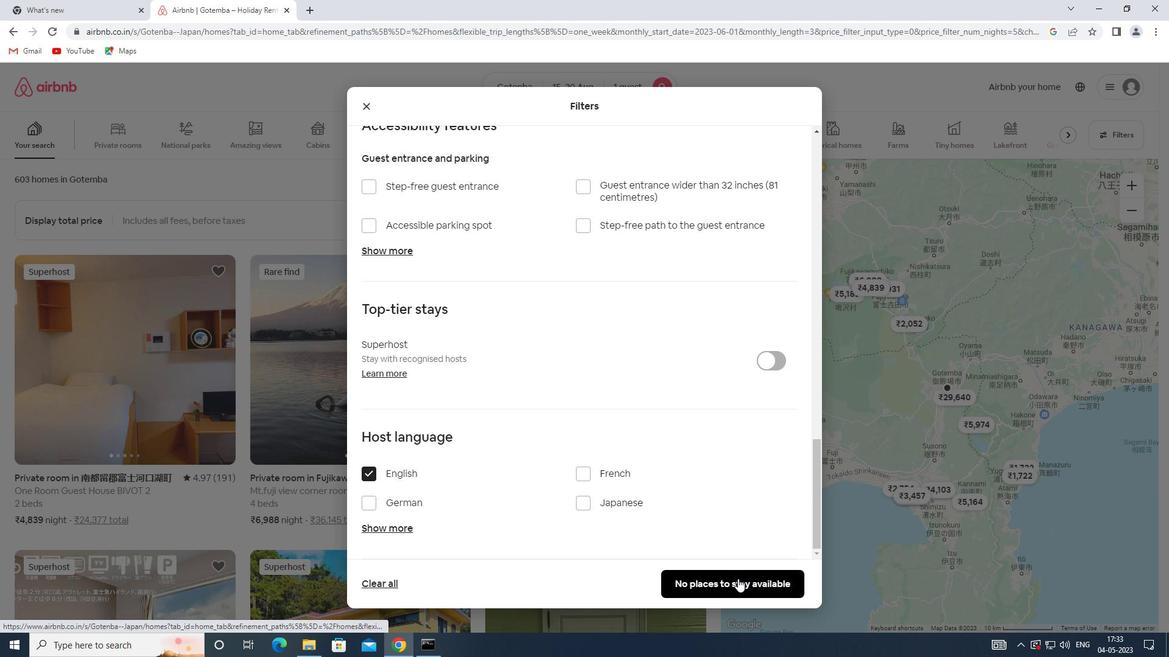 
